Task: Search one way flight ticket for 3 adults in first from Pasco: Tri-cities Airport to Greenville: Pitt-greenville Airport on 5-2-2023. Choice of flights is Emirates and Kenya Airways. Number of bags: 1 carry on bag. Price is upto 77000. Outbound departure time preference is 8:45.
Action: Mouse moved to (319, 281)
Screenshot: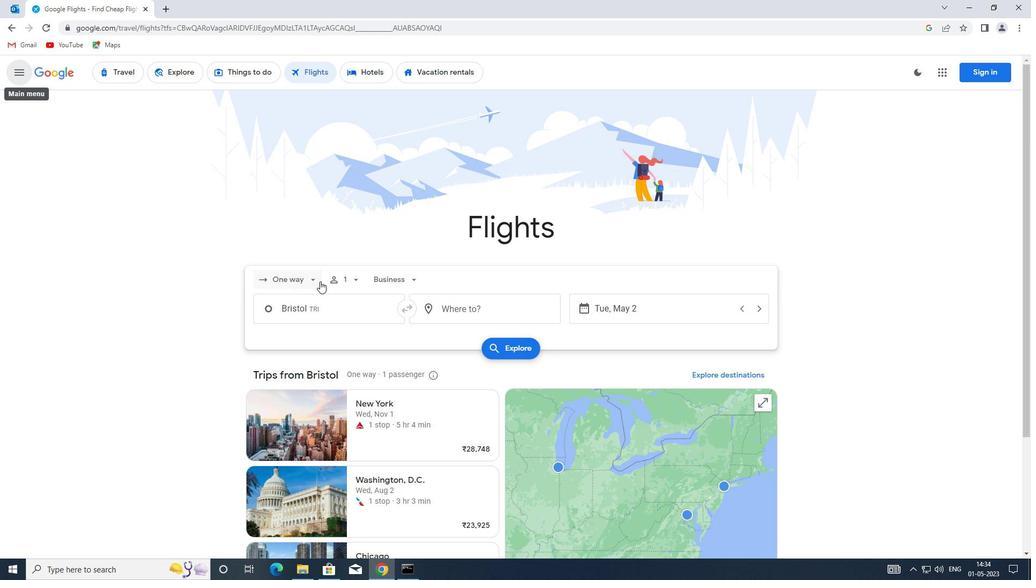 
Action: Mouse pressed left at (319, 281)
Screenshot: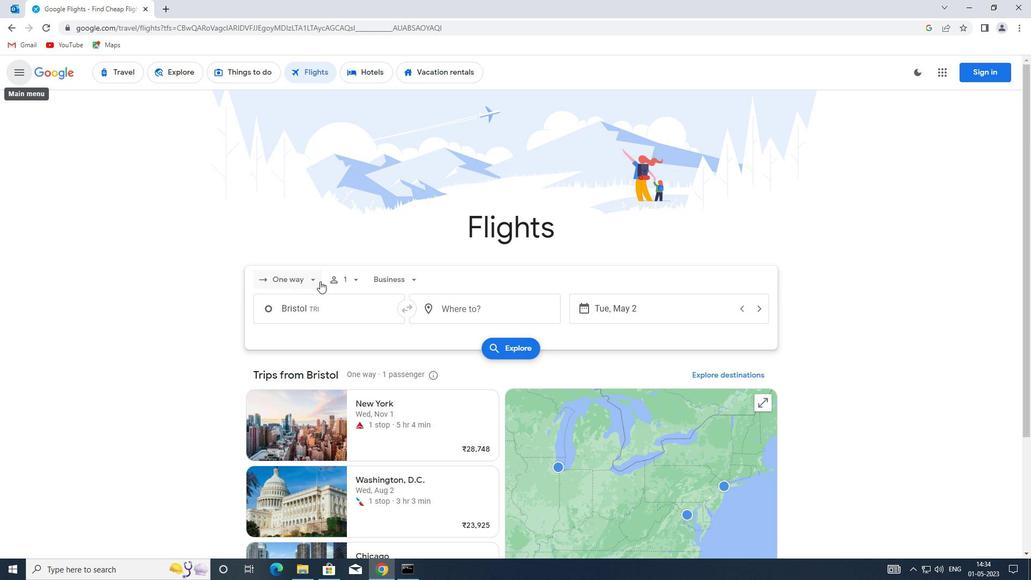 
Action: Mouse moved to (310, 332)
Screenshot: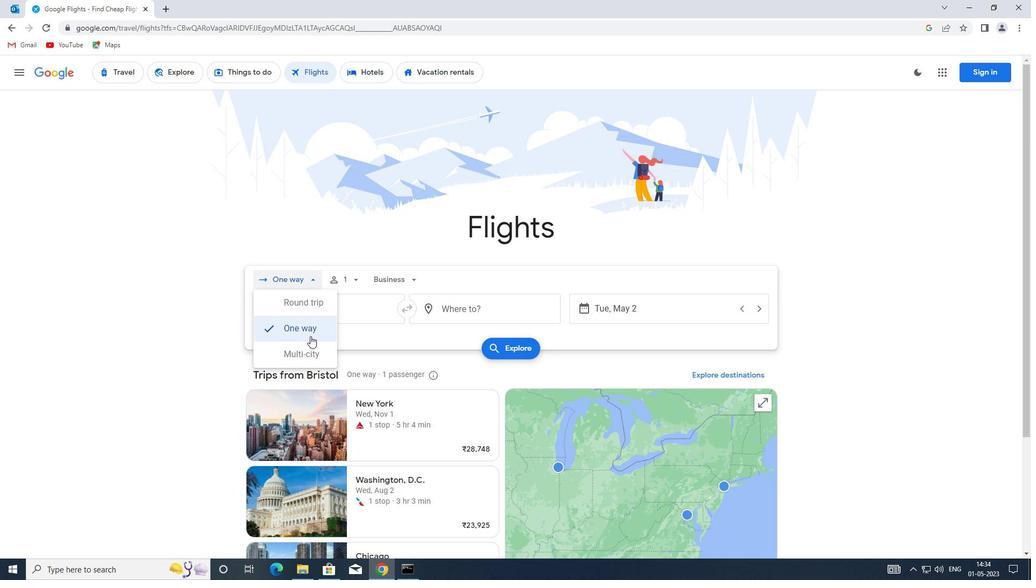 
Action: Mouse pressed left at (310, 332)
Screenshot: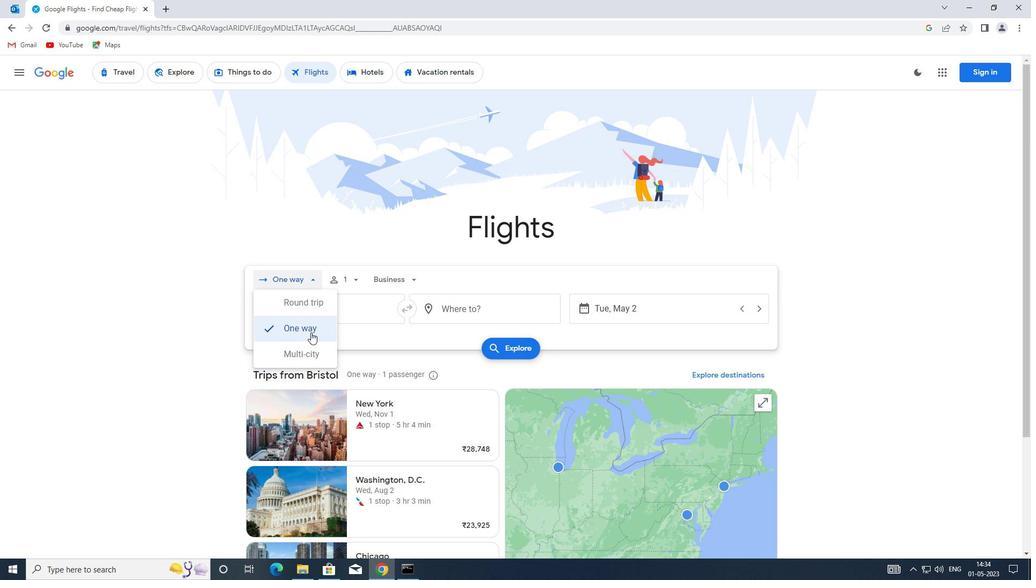
Action: Mouse moved to (348, 279)
Screenshot: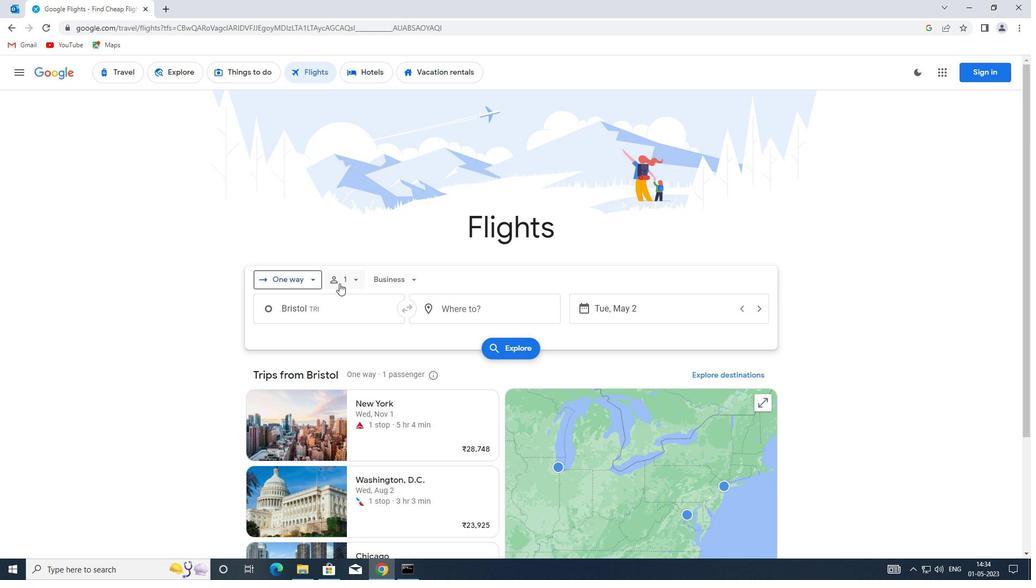 
Action: Mouse pressed left at (348, 279)
Screenshot: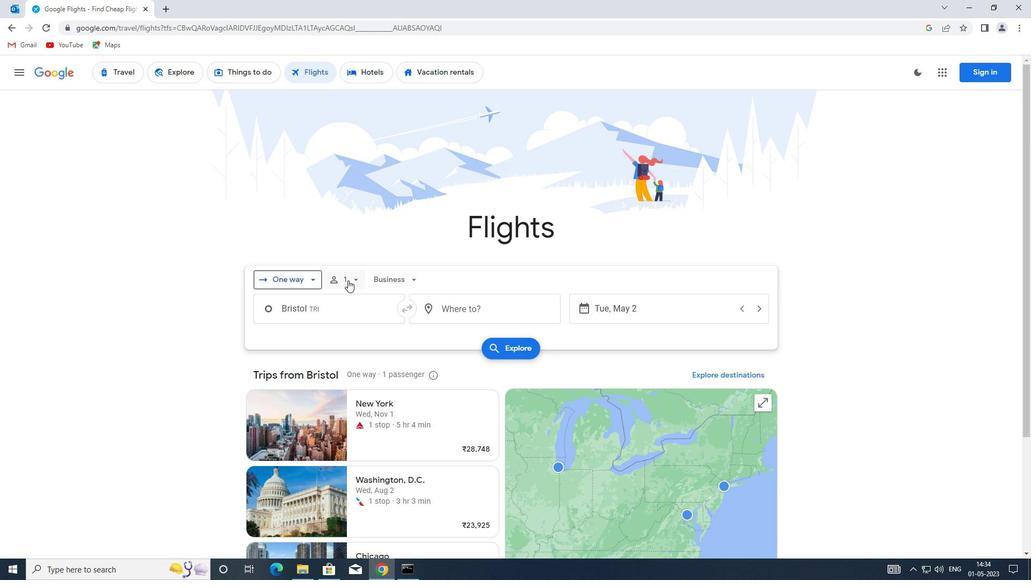
Action: Mouse moved to (443, 307)
Screenshot: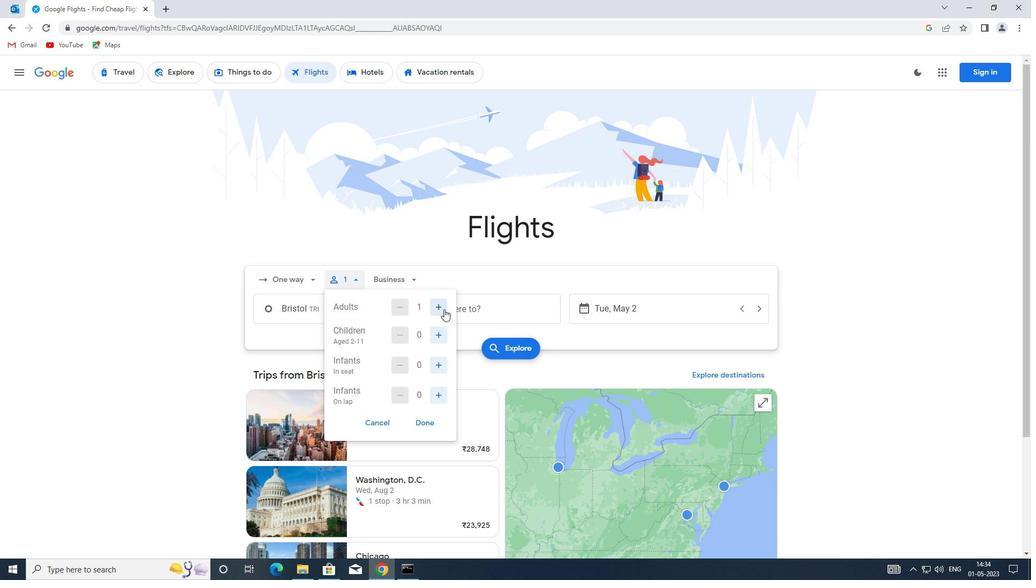 
Action: Mouse pressed left at (443, 307)
Screenshot: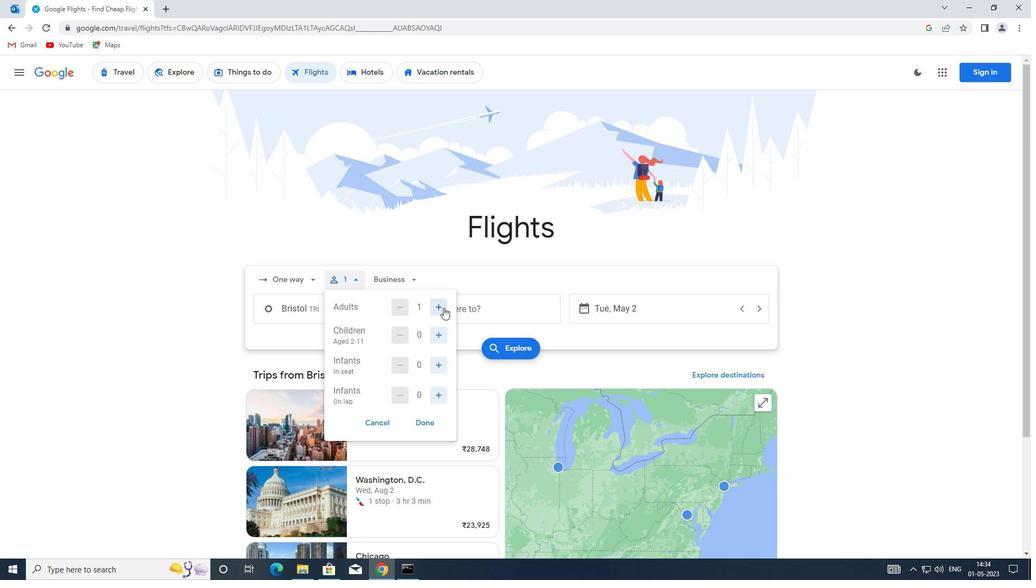 
Action: Mouse pressed left at (443, 307)
Screenshot: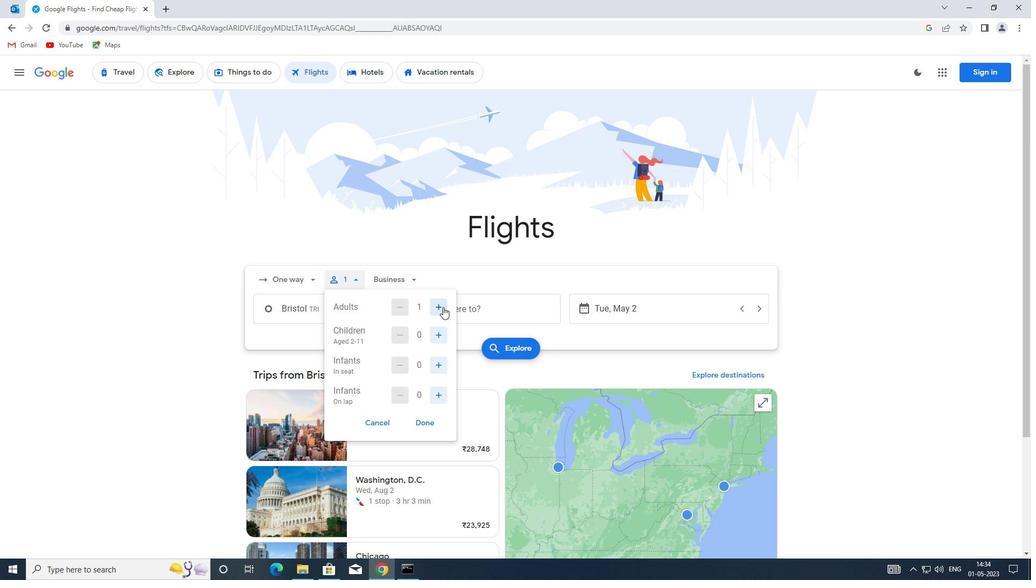 
Action: Mouse pressed left at (443, 307)
Screenshot: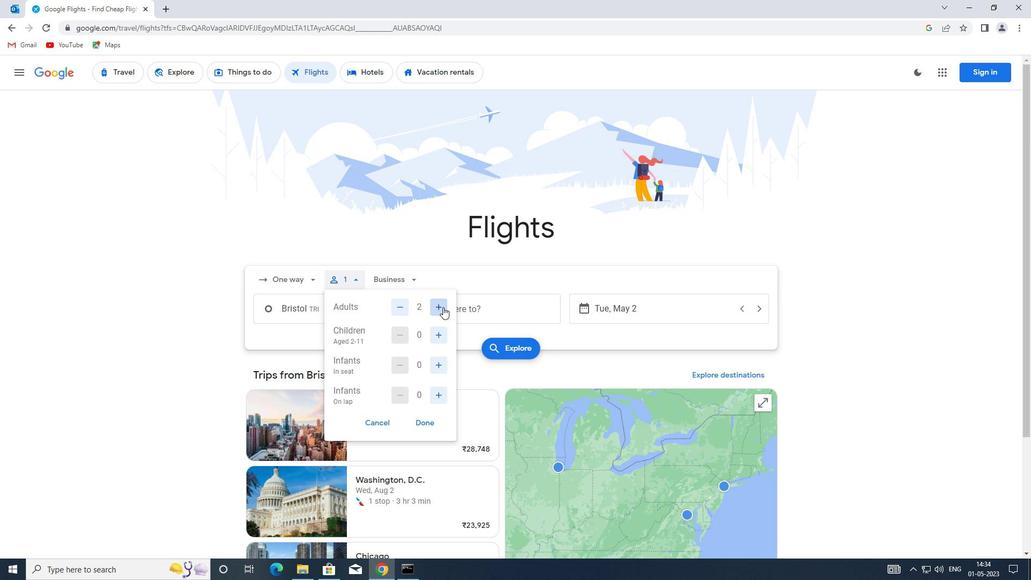
Action: Mouse moved to (401, 309)
Screenshot: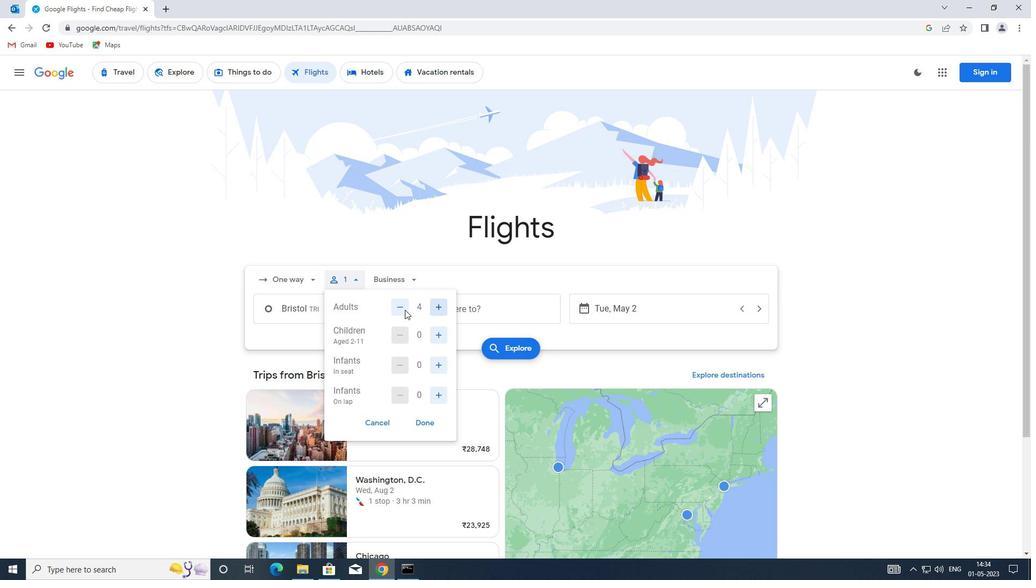 
Action: Mouse pressed left at (401, 309)
Screenshot: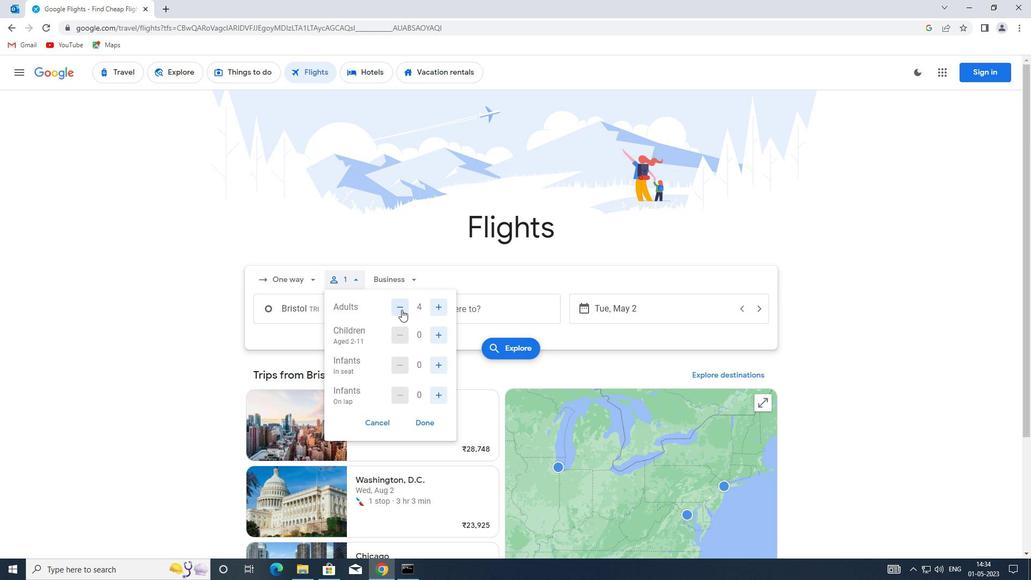 
Action: Mouse moved to (433, 419)
Screenshot: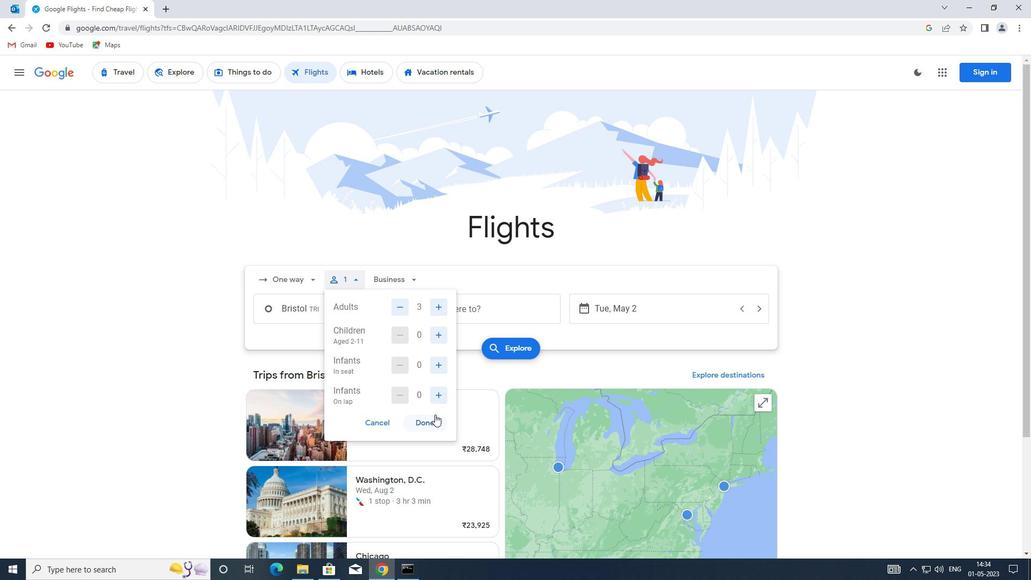 
Action: Mouse pressed left at (433, 419)
Screenshot: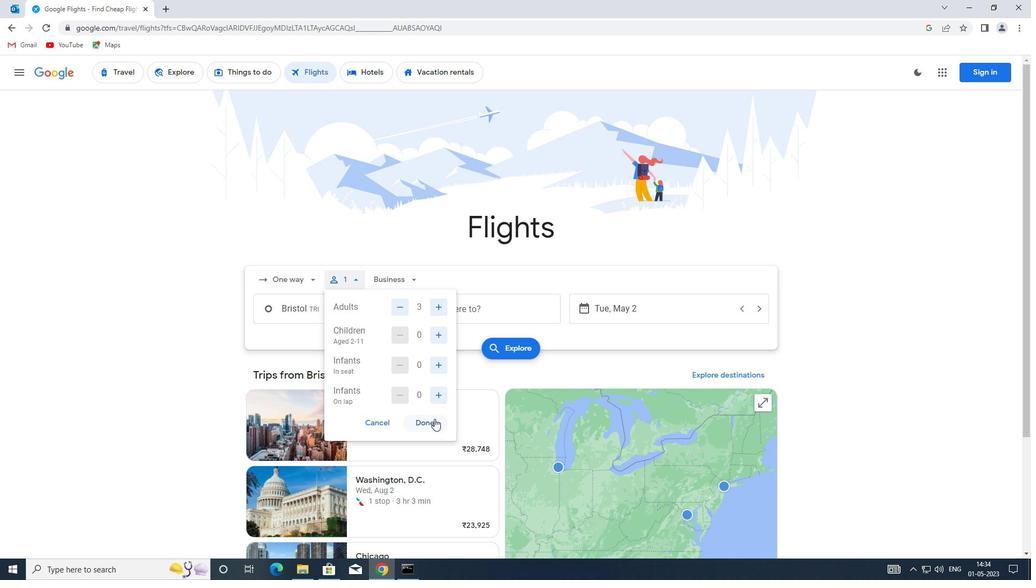 
Action: Mouse moved to (402, 283)
Screenshot: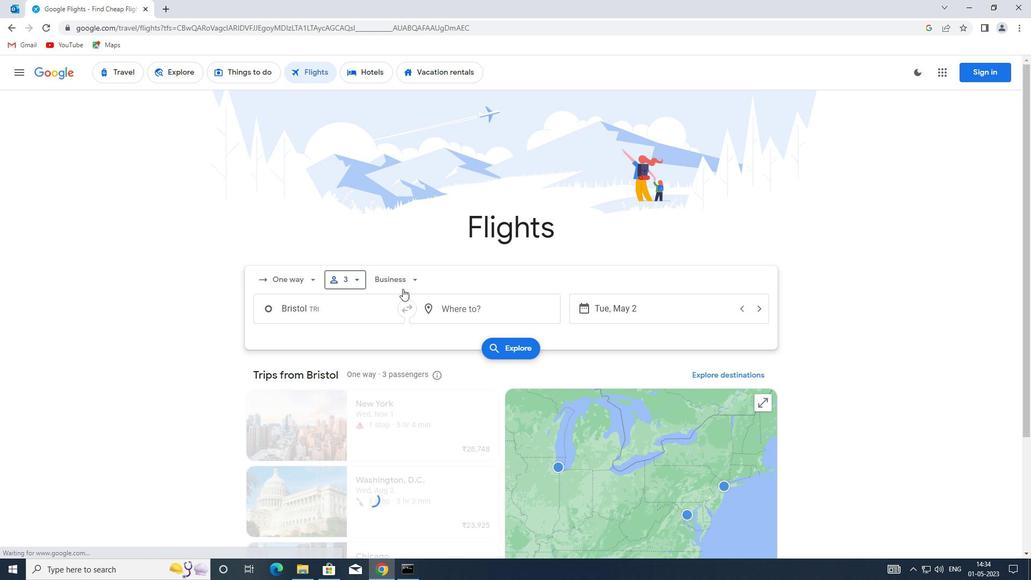 
Action: Mouse pressed left at (402, 283)
Screenshot: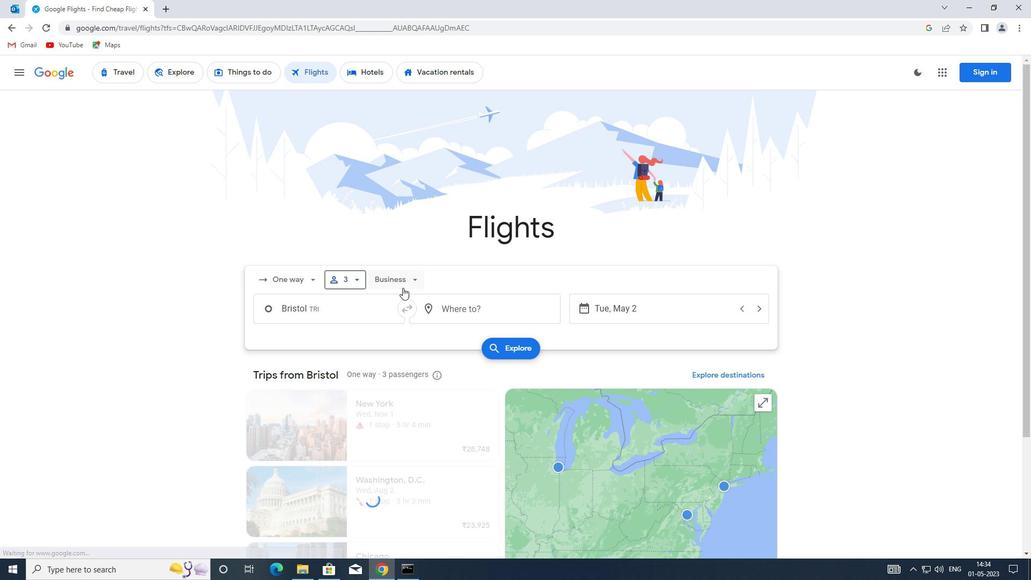 
Action: Mouse moved to (423, 373)
Screenshot: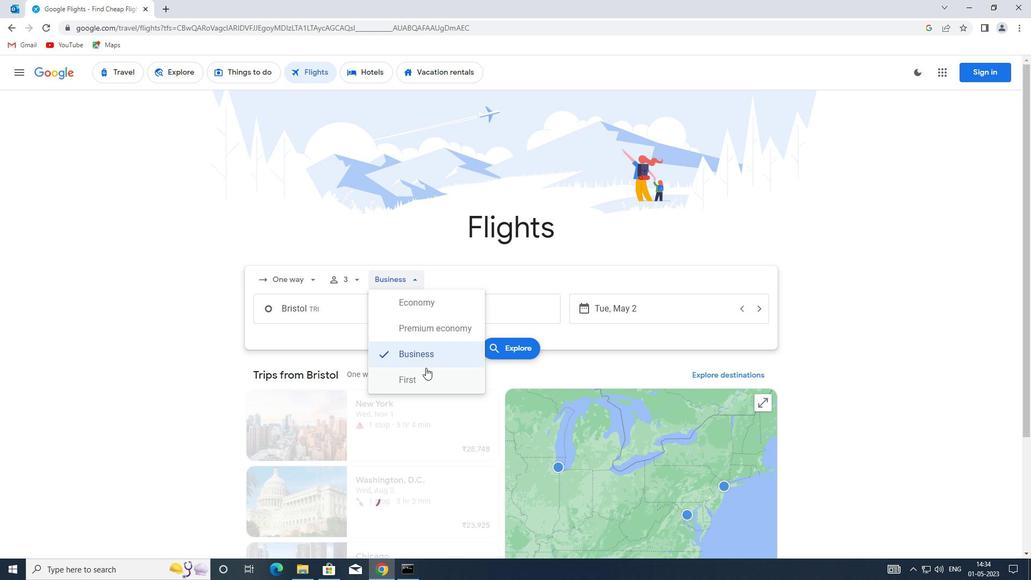 
Action: Mouse pressed left at (423, 373)
Screenshot: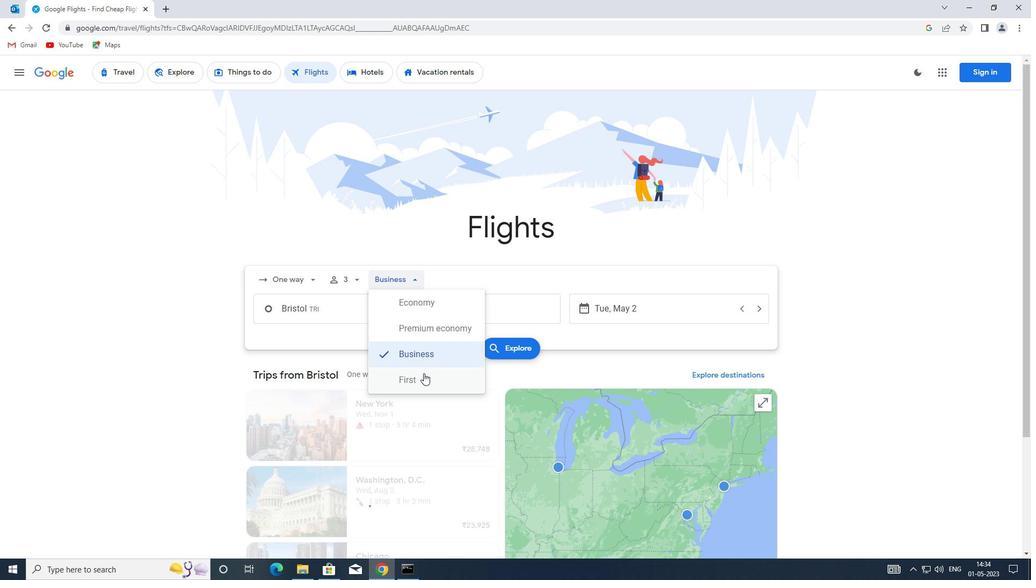 
Action: Mouse moved to (314, 310)
Screenshot: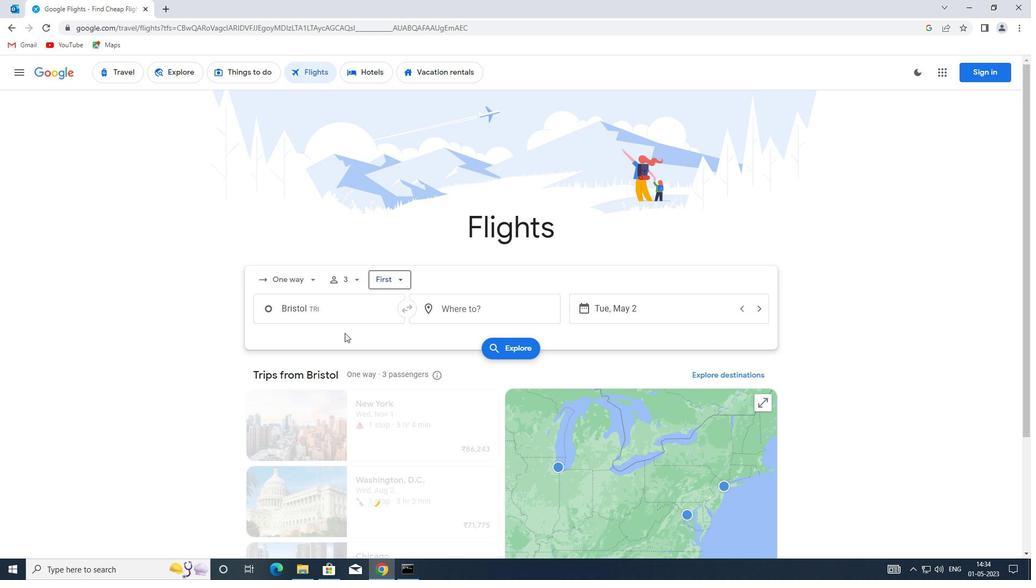 
Action: Mouse pressed left at (314, 310)
Screenshot: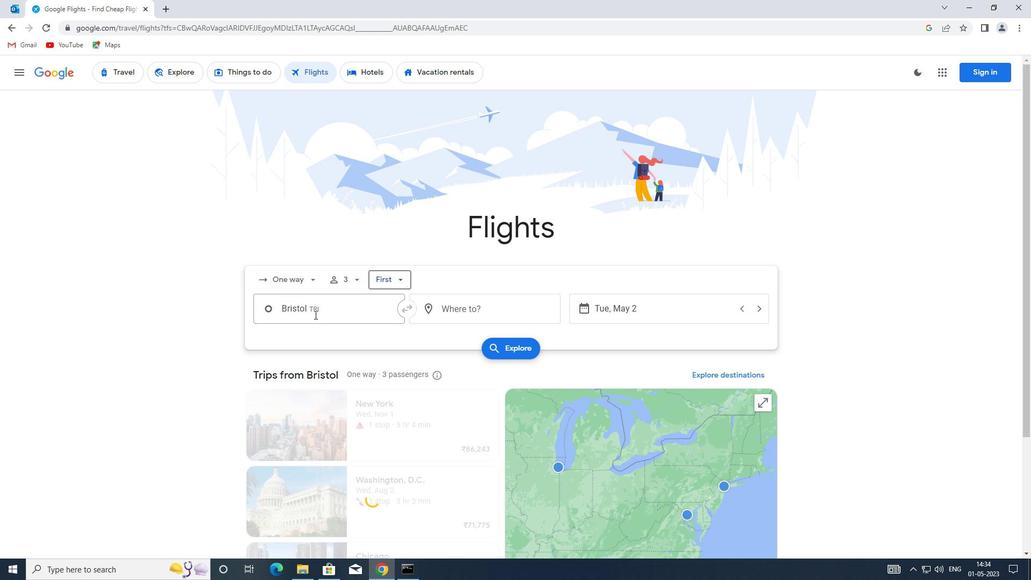 
Action: Key pressed <Key.enter>
Screenshot: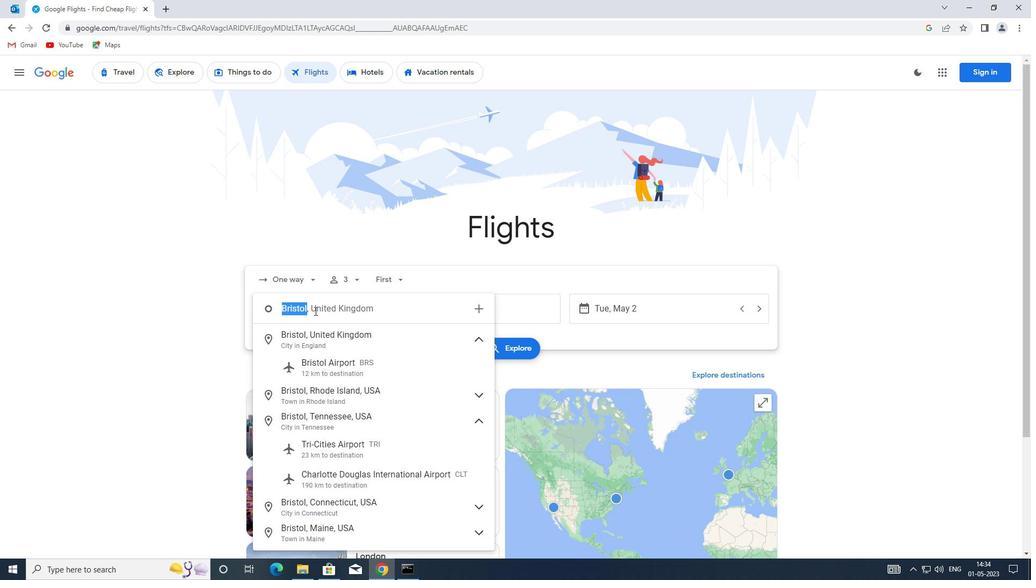 
Action: Mouse moved to (439, 308)
Screenshot: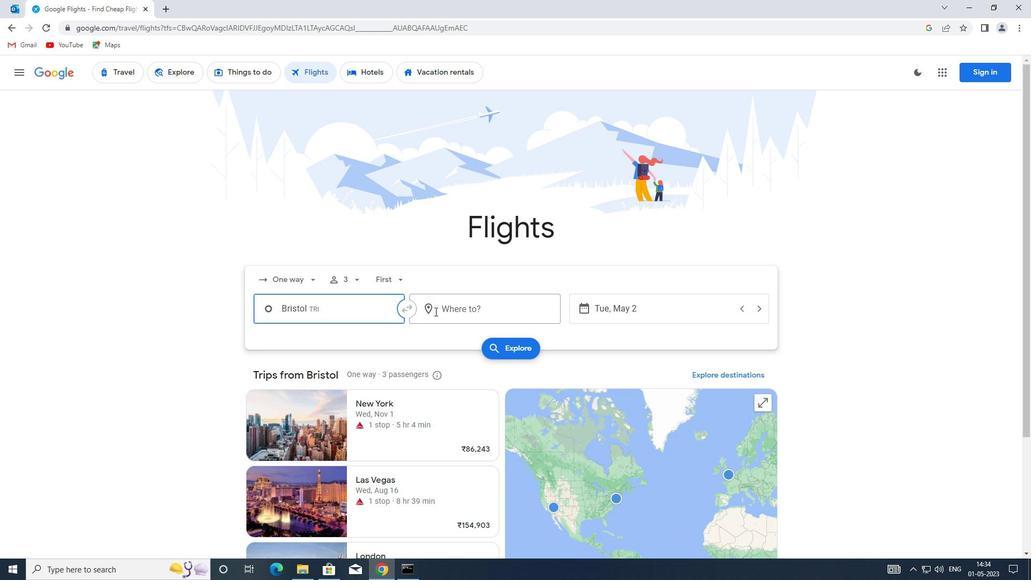 
Action: Mouse pressed left at (439, 308)
Screenshot: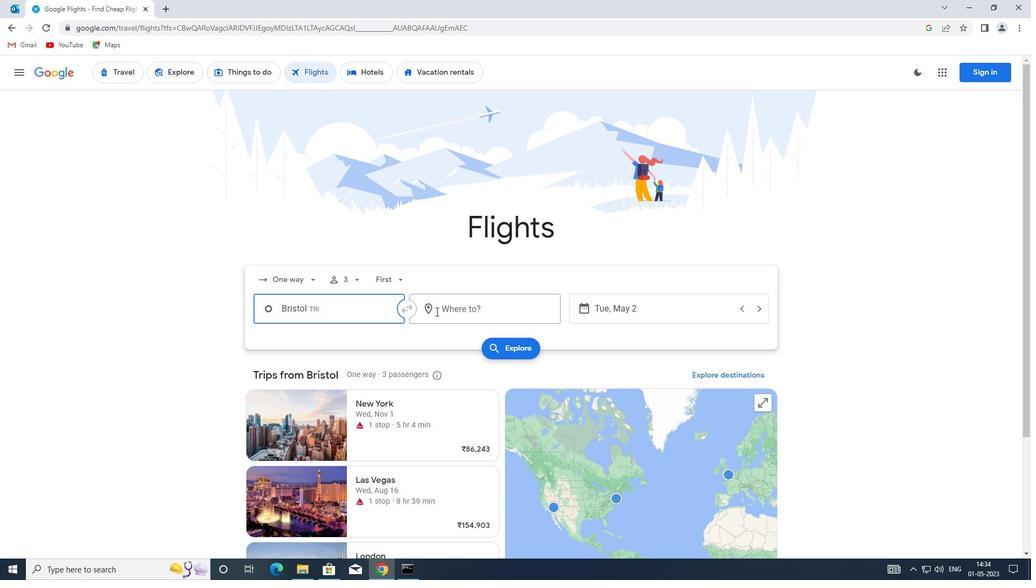 
Action: Key pressed pg
Screenshot: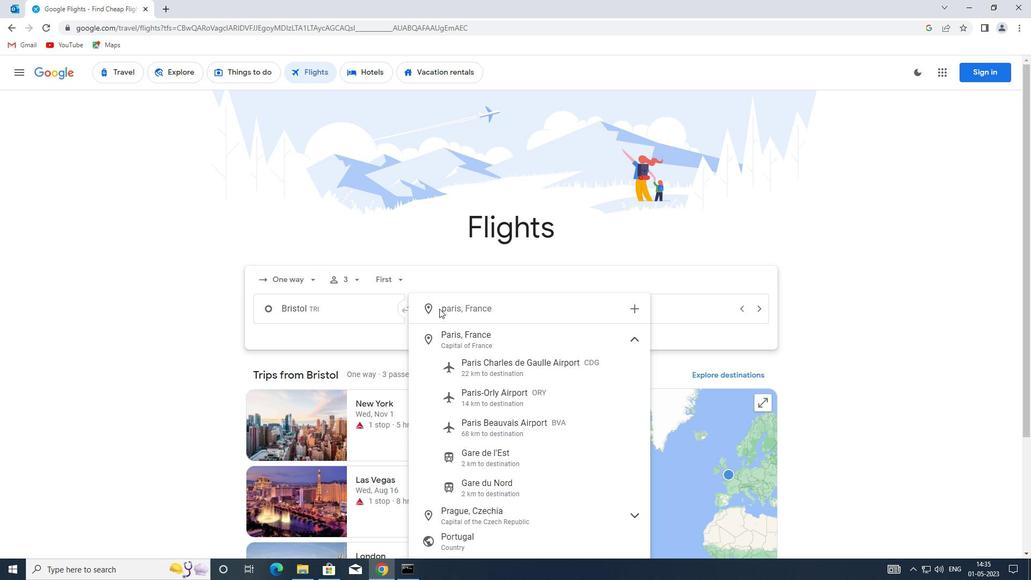 
Action: Mouse moved to (439, 308)
Screenshot: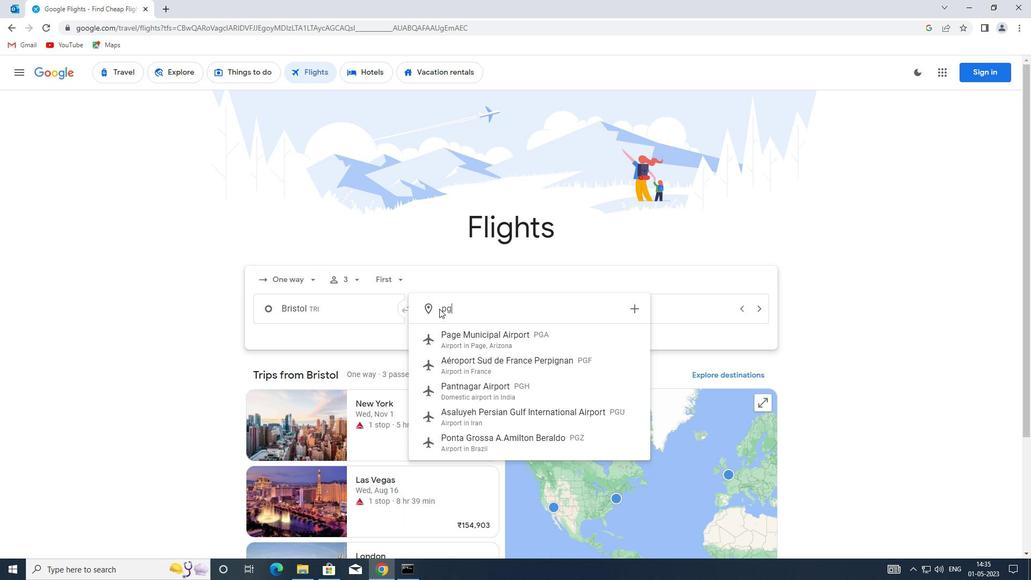 
Action: Key pressed v
Screenshot: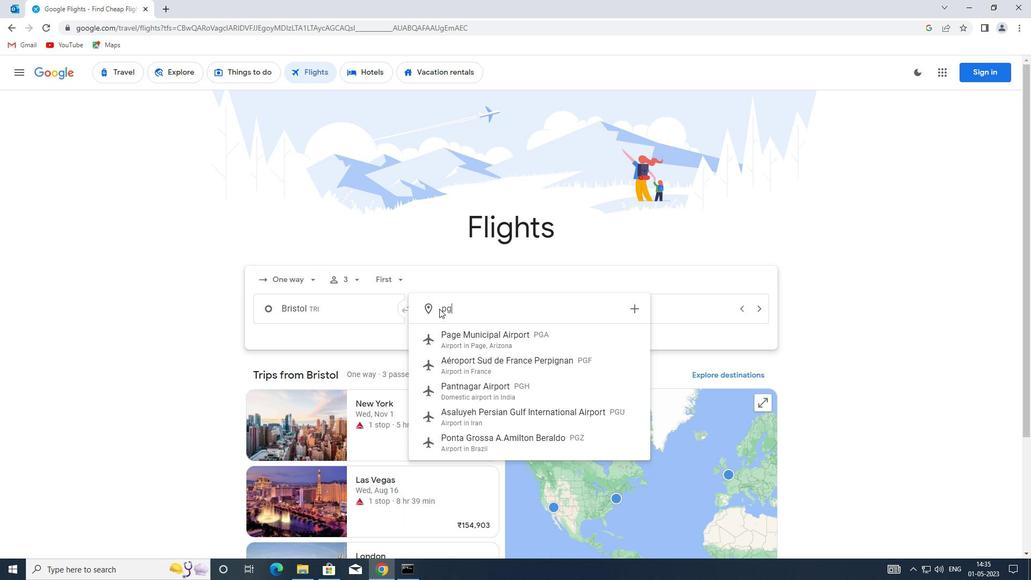 
Action: Mouse moved to (469, 345)
Screenshot: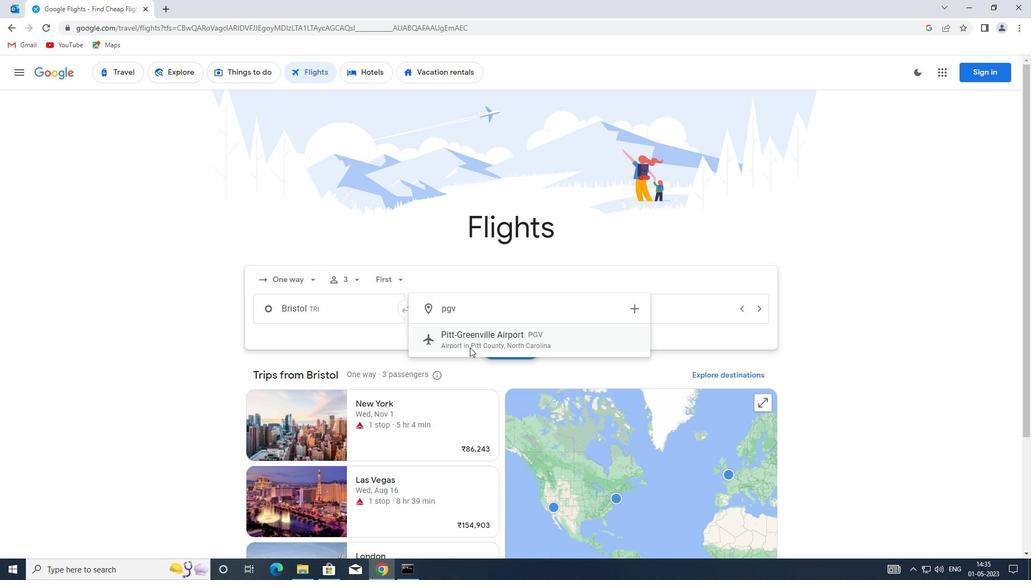 
Action: Mouse pressed left at (469, 345)
Screenshot: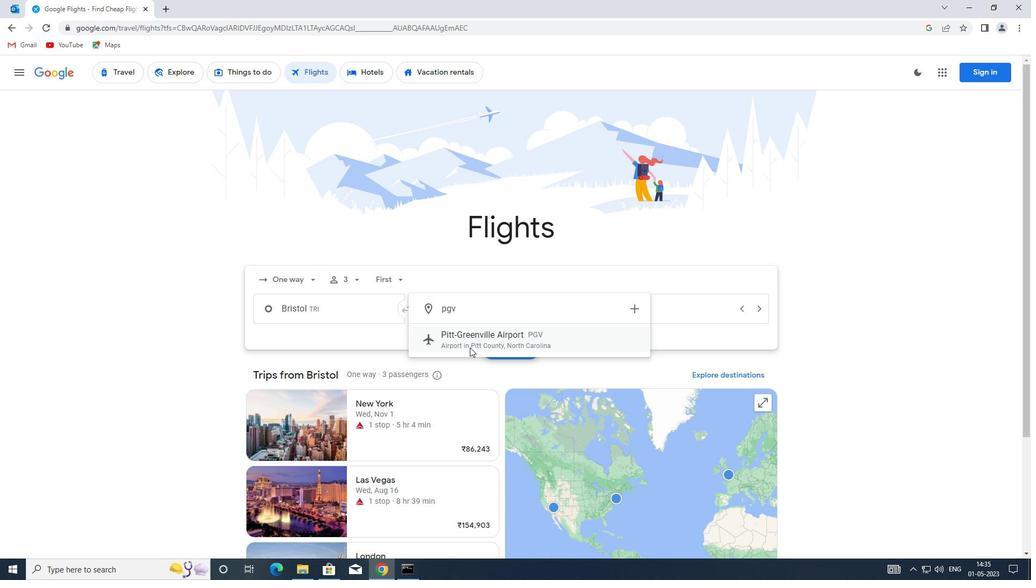 
Action: Mouse moved to (594, 305)
Screenshot: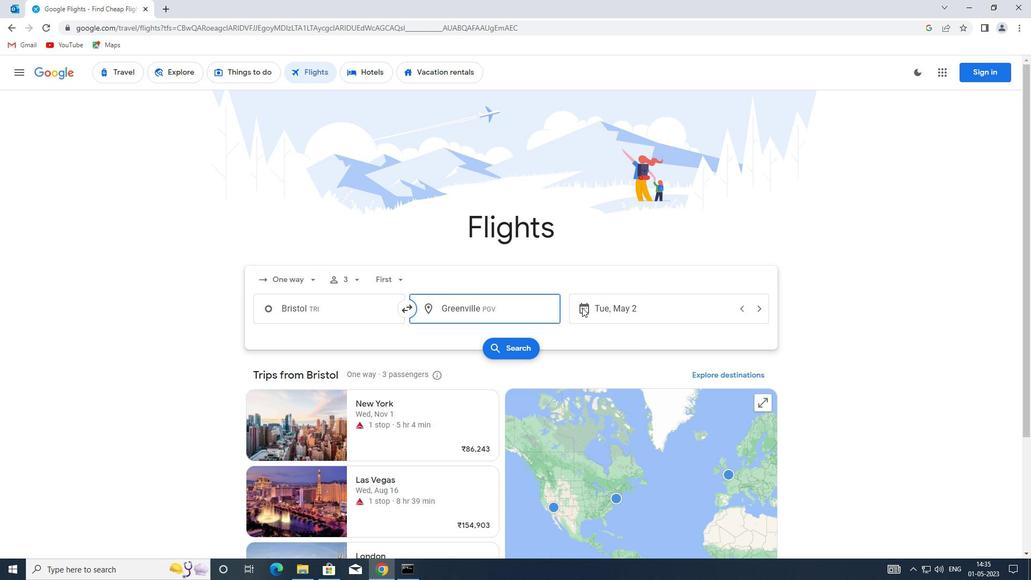 
Action: Mouse pressed left at (594, 305)
Screenshot: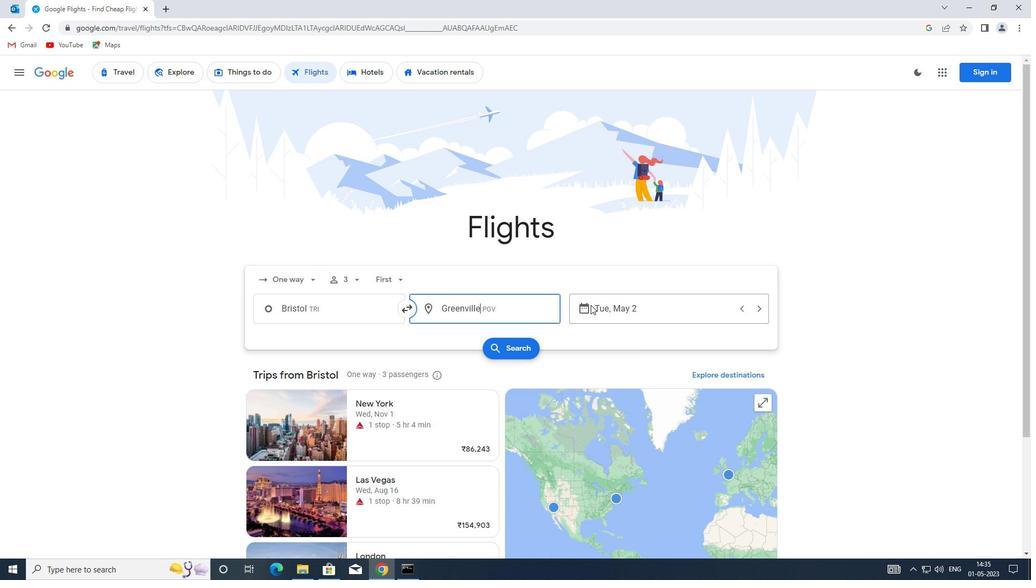 
Action: Mouse moved to (436, 364)
Screenshot: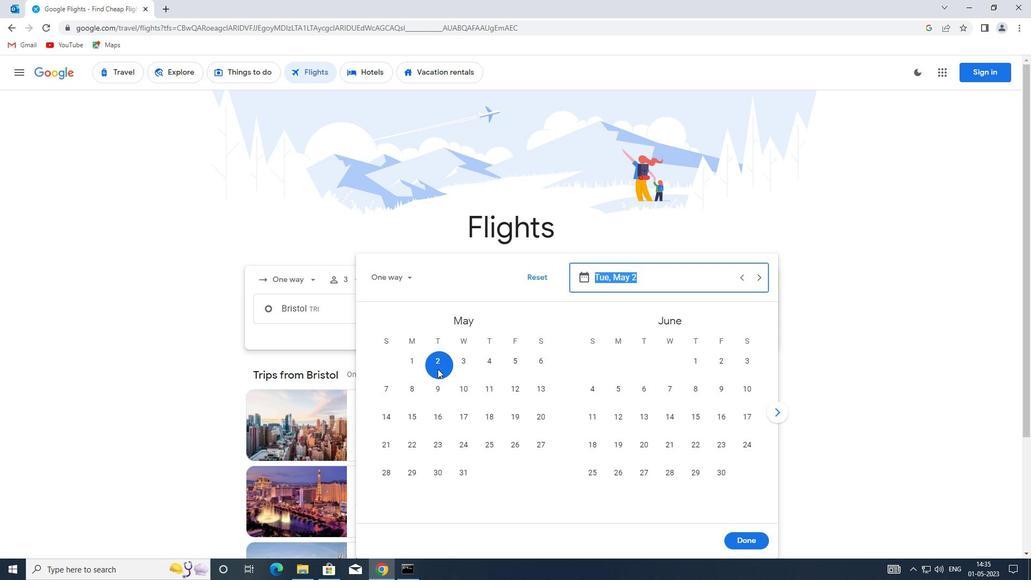 
Action: Mouse pressed left at (436, 364)
Screenshot: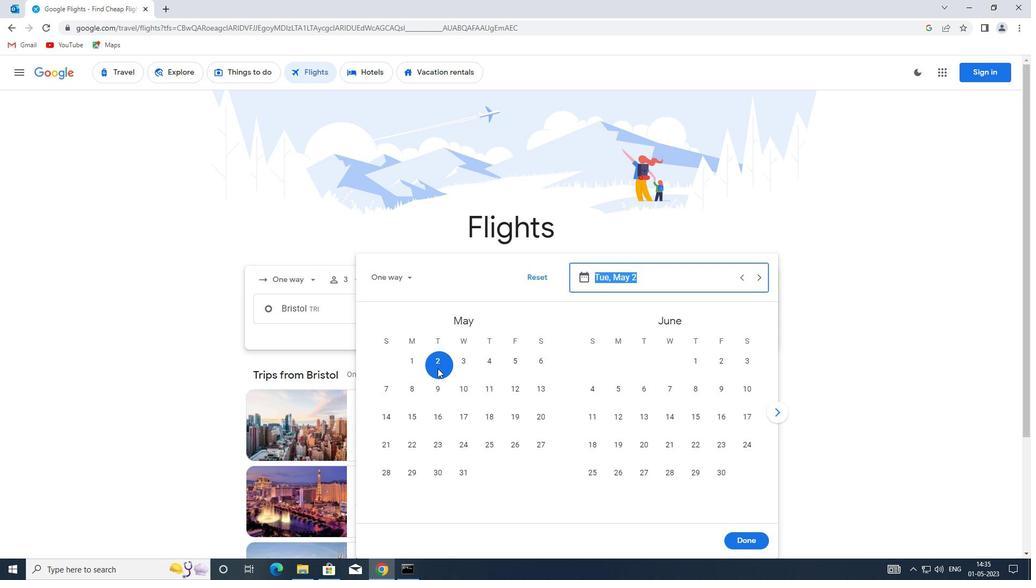 
Action: Mouse moved to (748, 540)
Screenshot: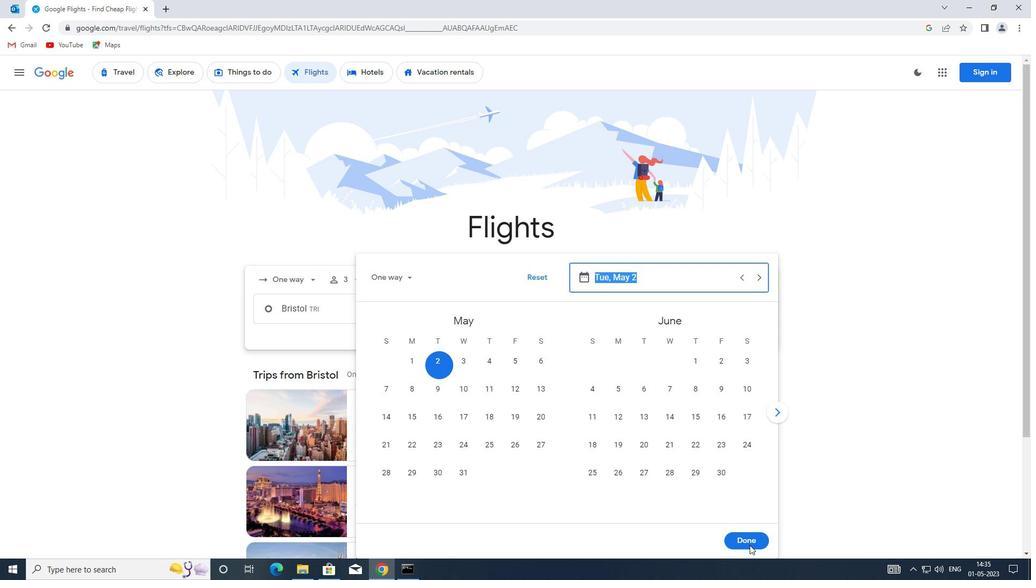 
Action: Mouse pressed left at (748, 540)
Screenshot: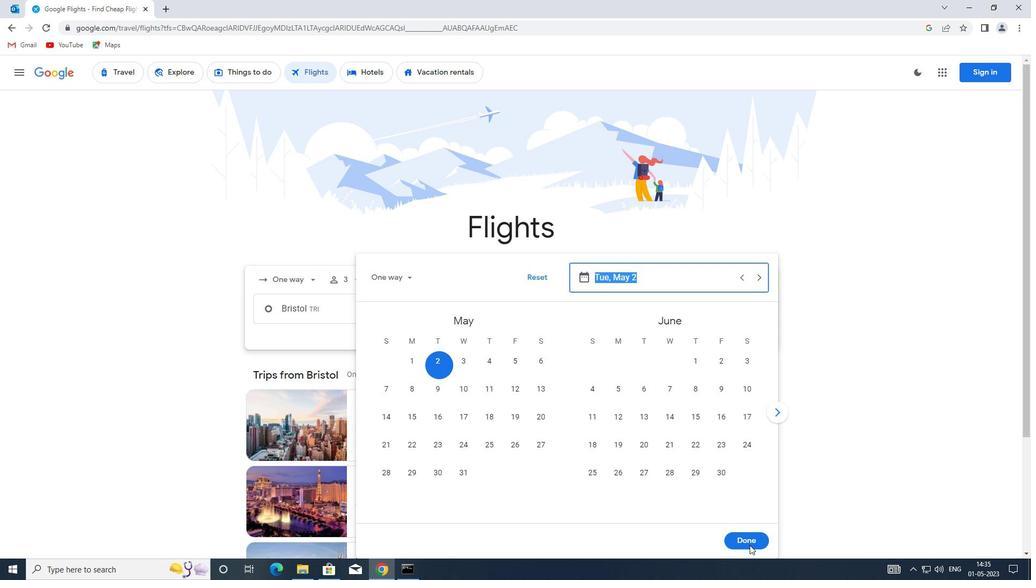 
Action: Mouse moved to (531, 353)
Screenshot: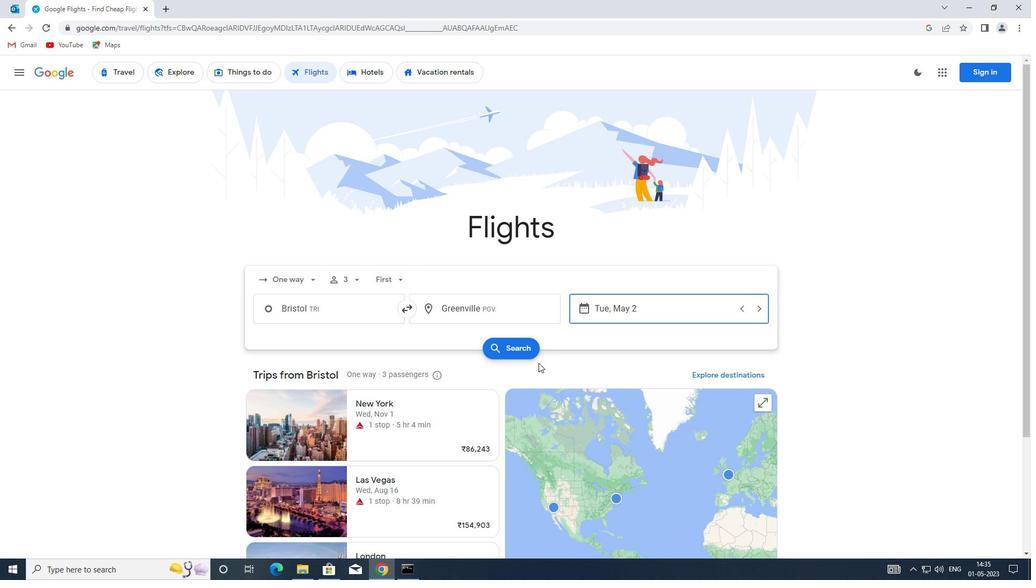 
Action: Mouse pressed left at (531, 353)
Screenshot: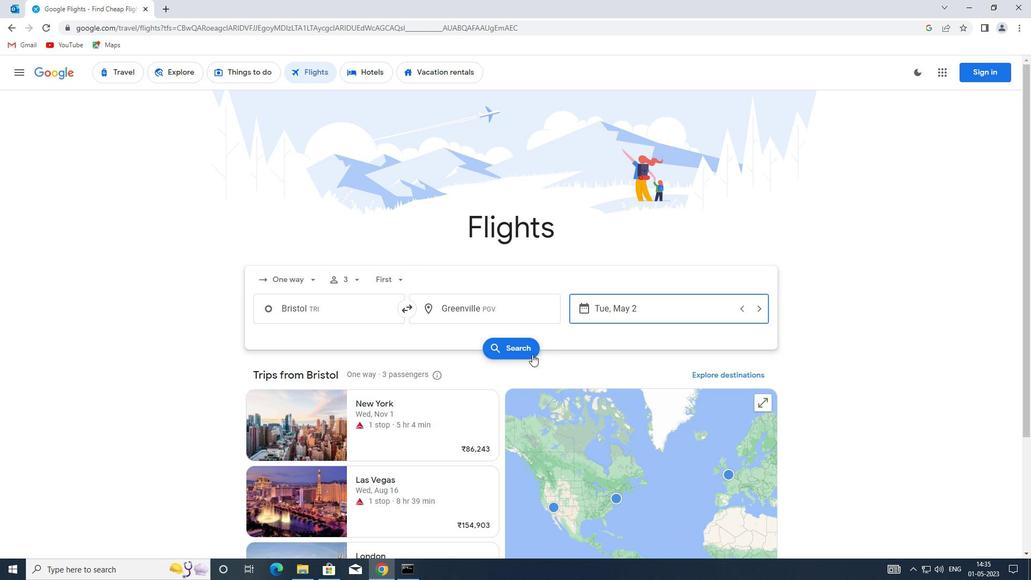 
Action: Mouse moved to (268, 175)
Screenshot: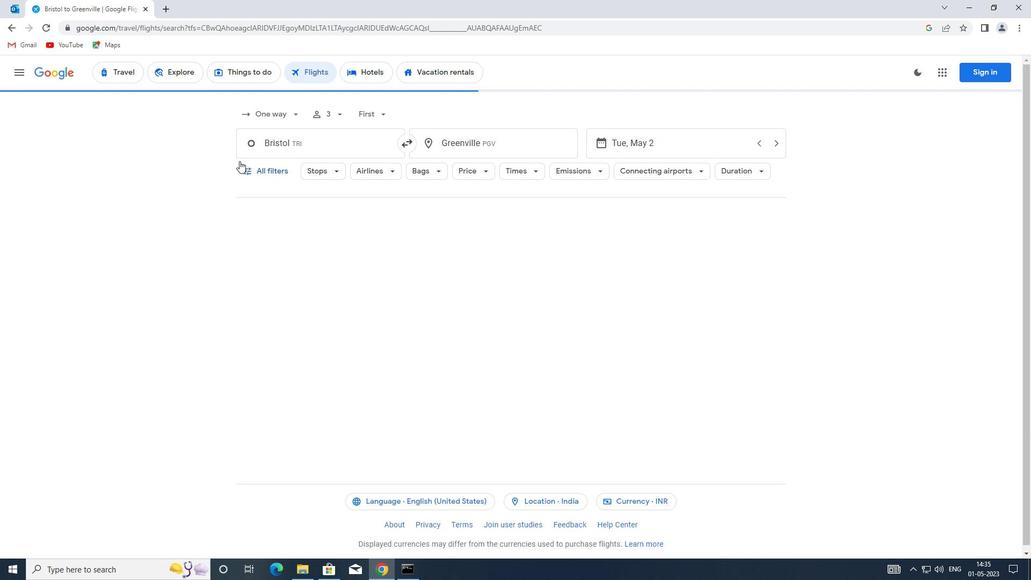 
Action: Mouse pressed left at (268, 175)
Screenshot: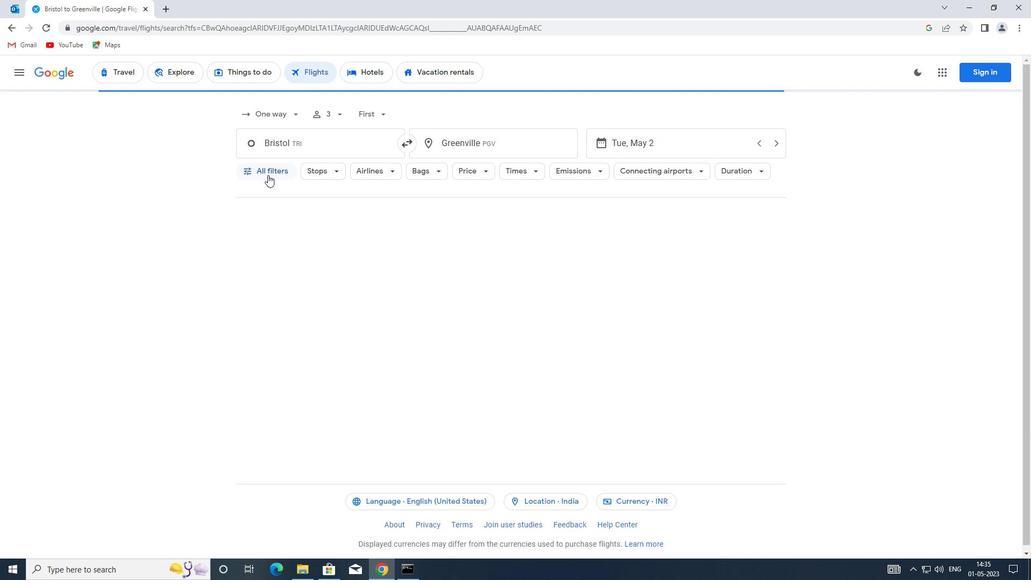 
Action: Mouse moved to (297, 289)
Screenshot: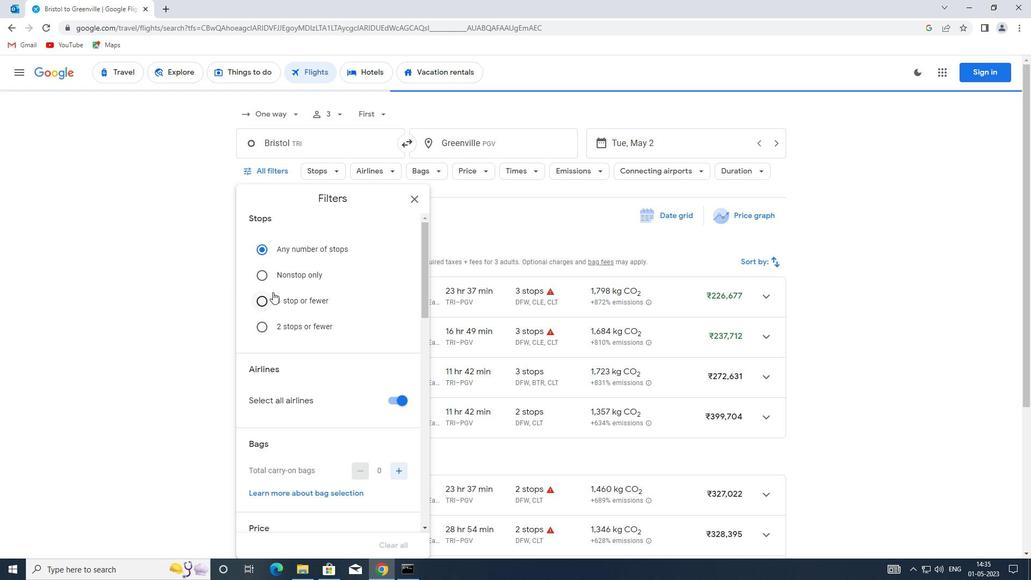
Action: Mouse scrolled (297, 288) with delta (0, 0)
Screenshot: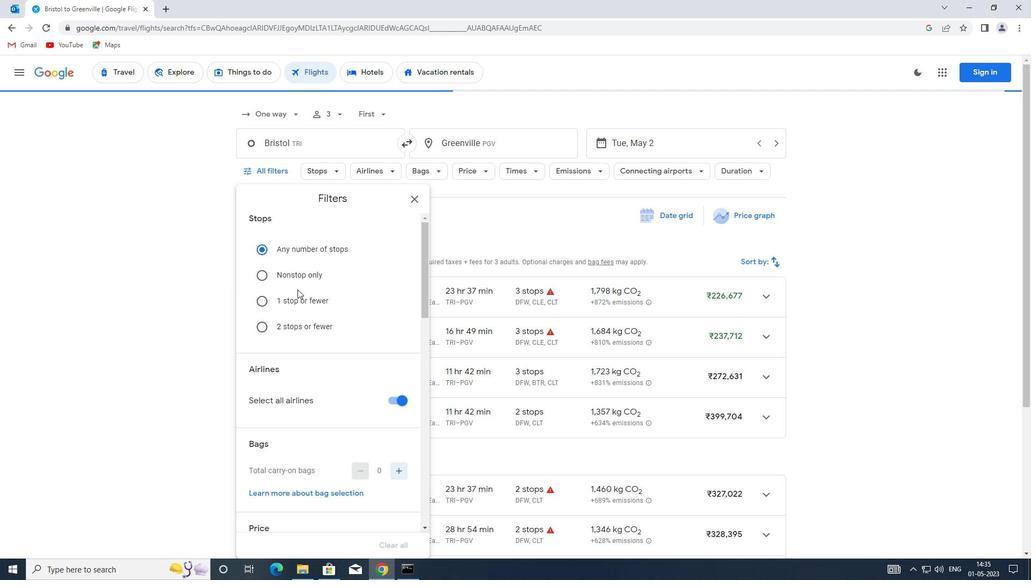 
Action: Mouse scrolled (297, 288) with delta (0, 0)
Screenshot: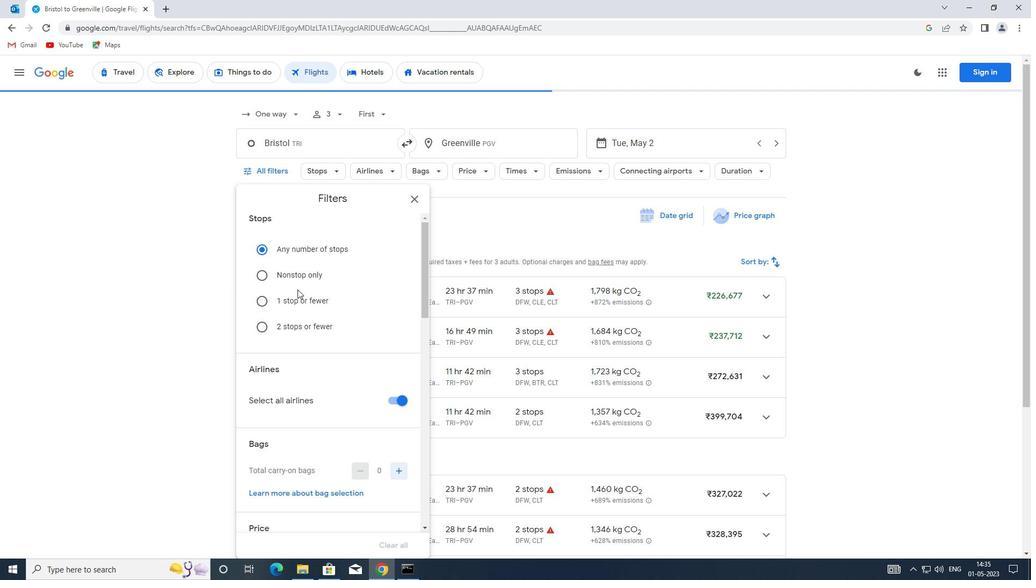 
Action: Mouse moved to (393, 296)
Screenshot: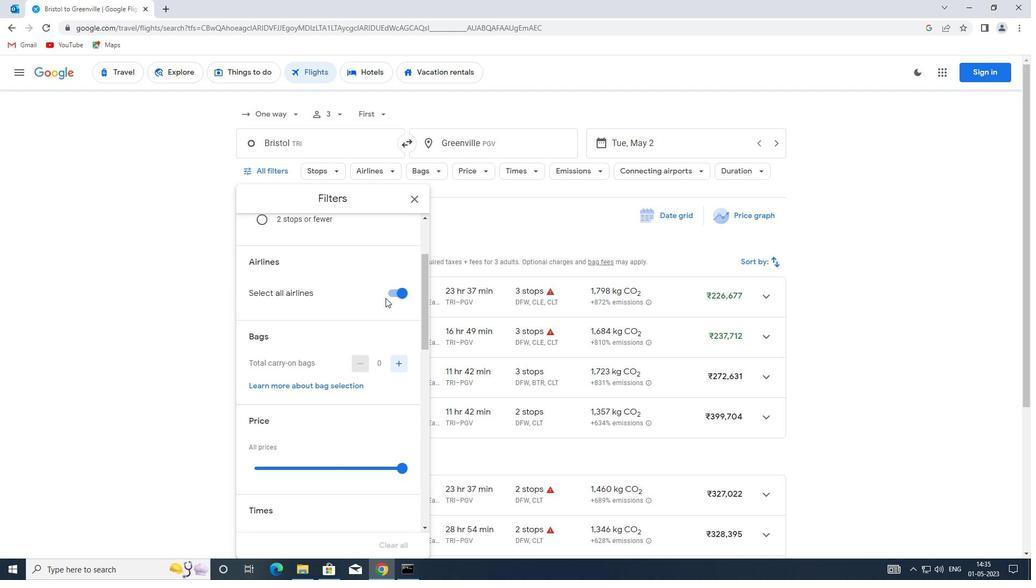
Action: Mouse pressed left at (393, 296)
Screenshot: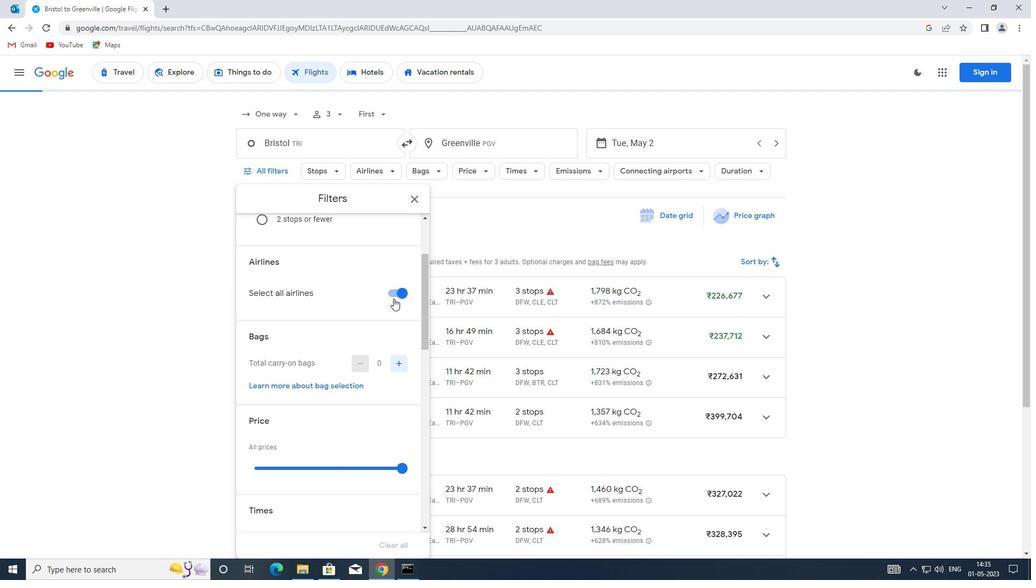 
Action: Mouse moved to (345, 327)
Screenshot: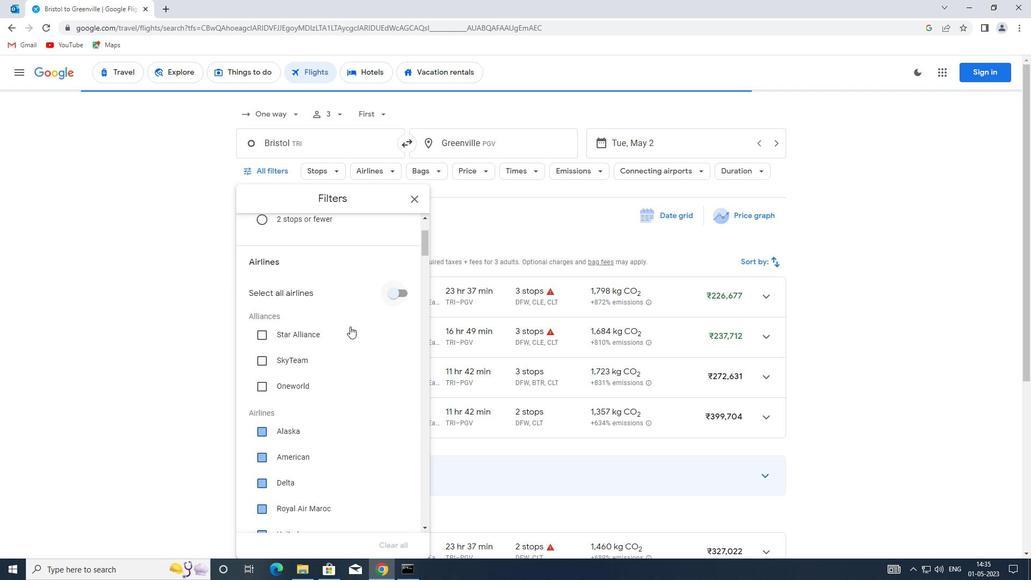 
Action: Mouse scrolled (345, 327) with delta (0, 0)
Screenshot: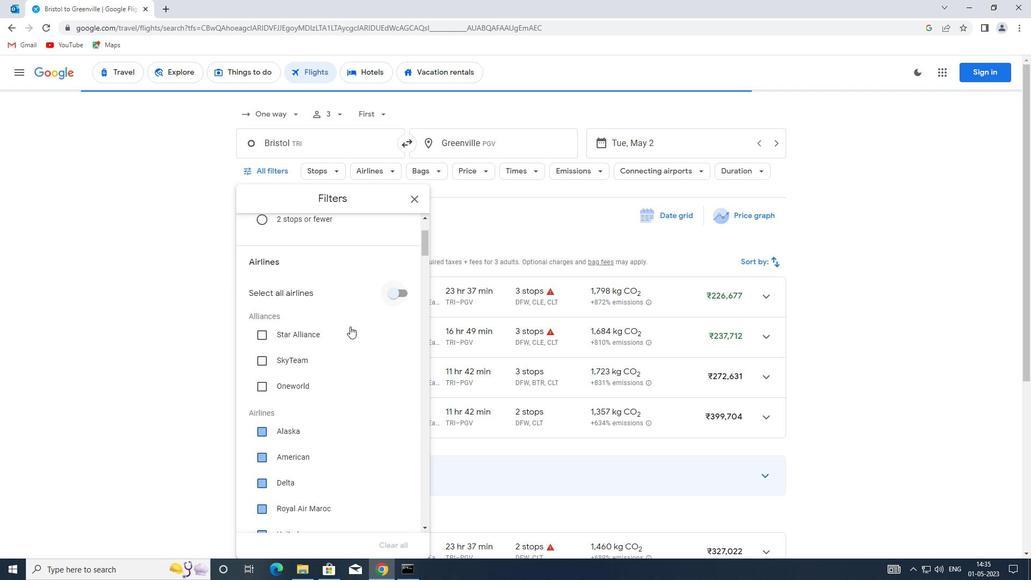 
Action: Mouse moved to (345, 328)
Screenshot: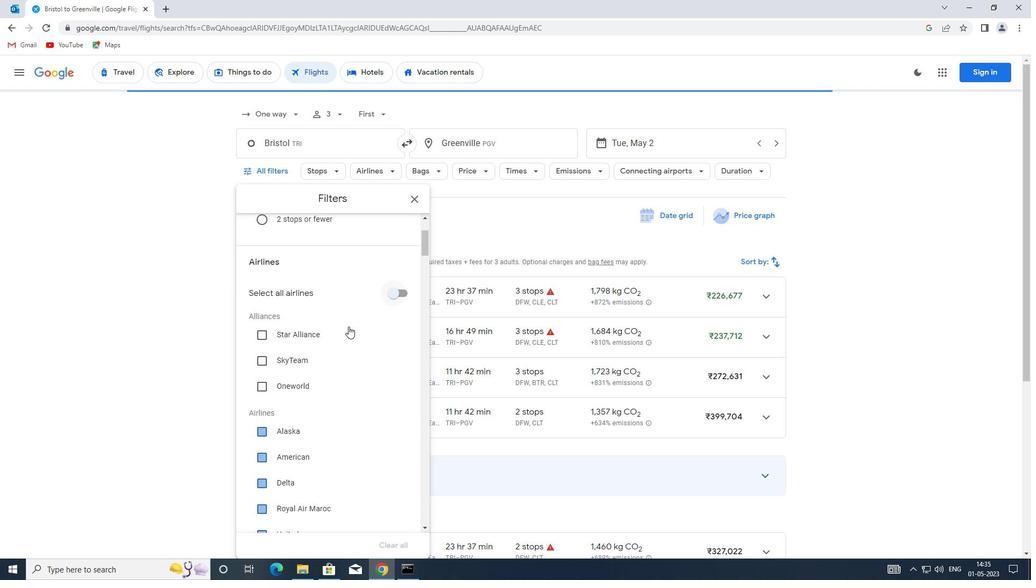 
Action: Mouse scrolled (345, 327) with delta (0, 0)
Screenshot: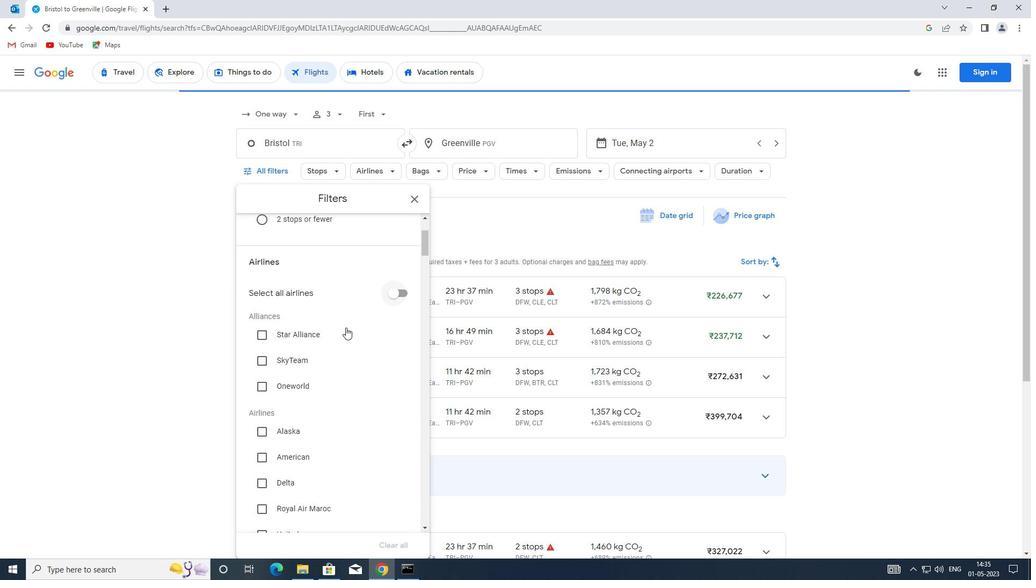 
Action: Mouse moved to (318, 368)
Screenshot: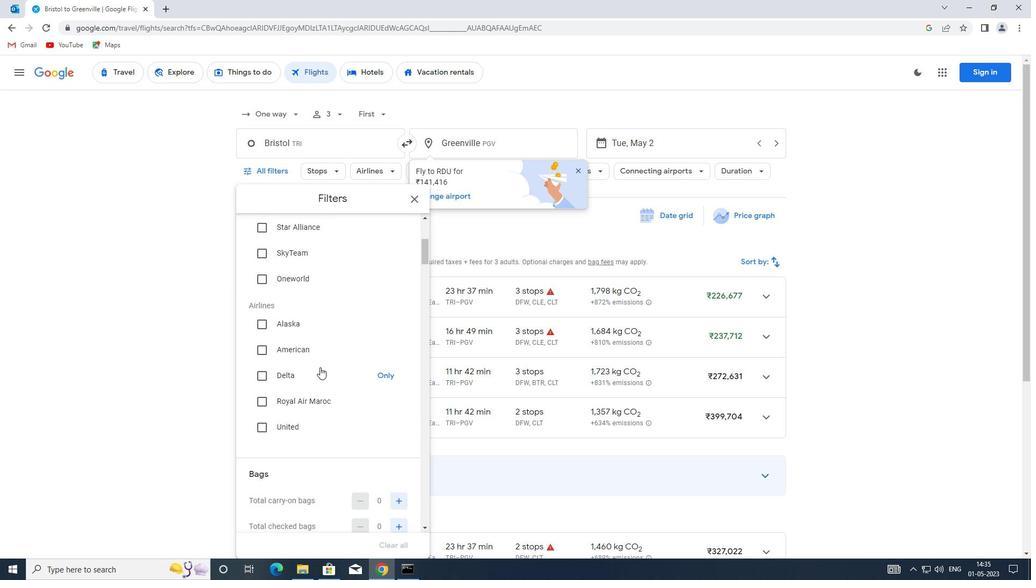
Action: Mouse scrolled (318, 367) with delta (0, 0)
Screenshot: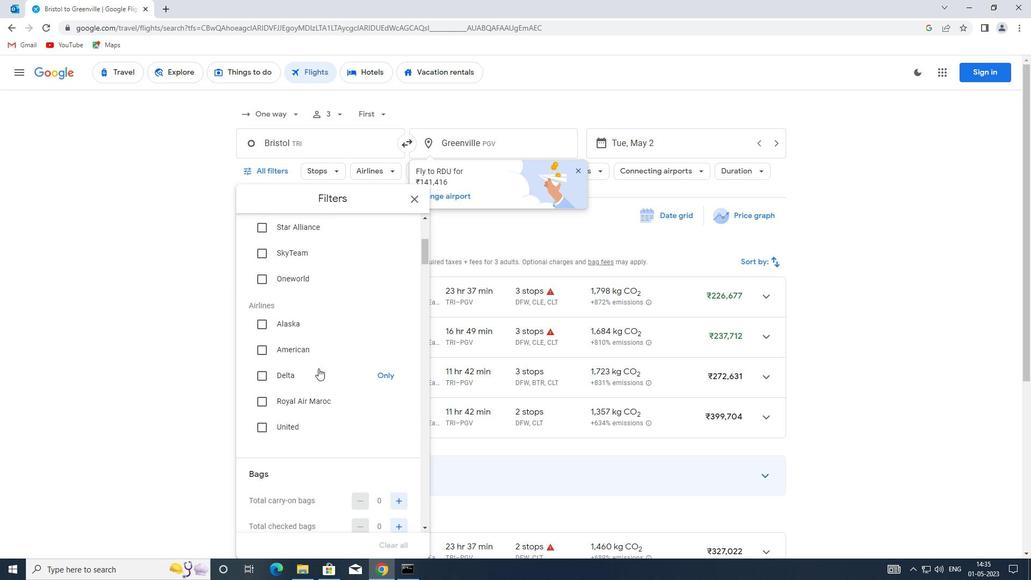 
Action: Mouse scrolled (318, 367) with delta (0, 0)
Screenshot: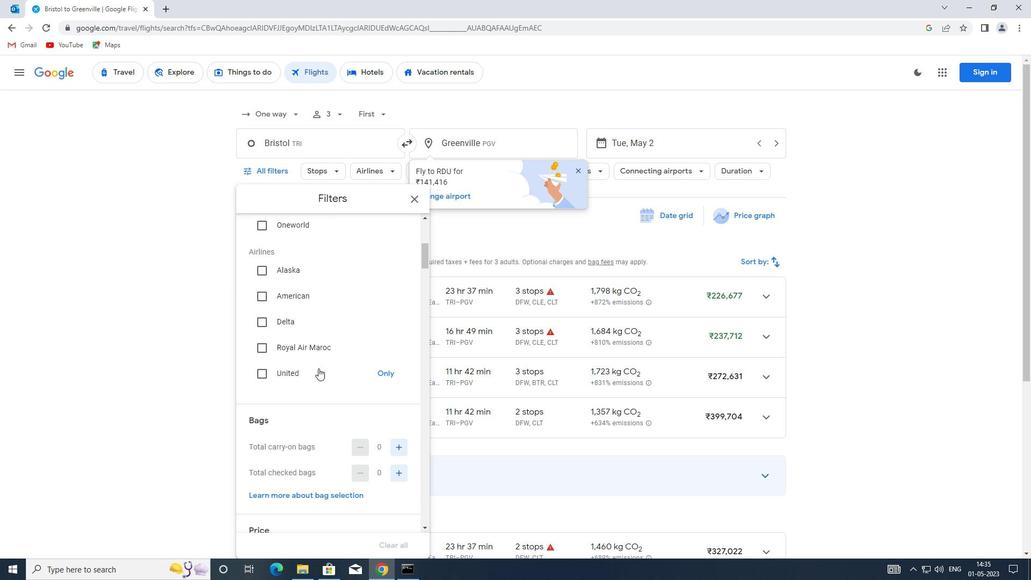 
Action: Mouse moved to (400, 392)
Screenshot: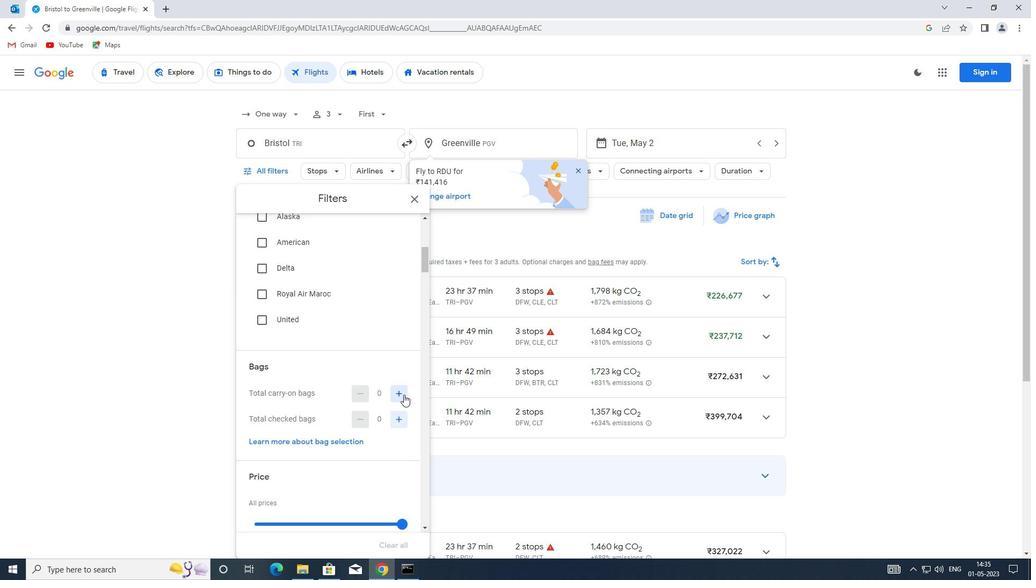 
Action: Mouse pressed left at (400, 392)
Screenshot: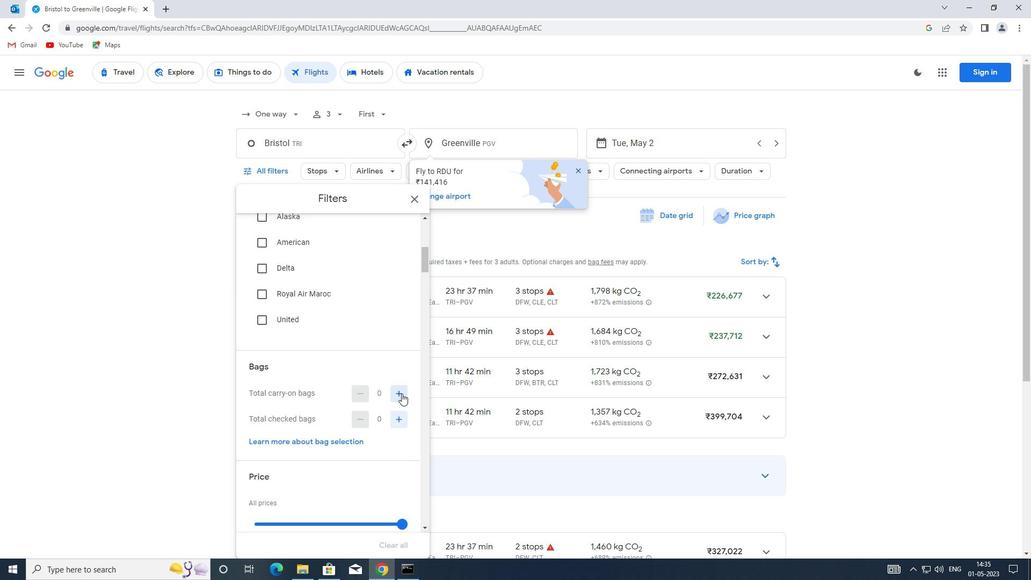 
Action: Mouse moved to (381, 385)
Screenshot: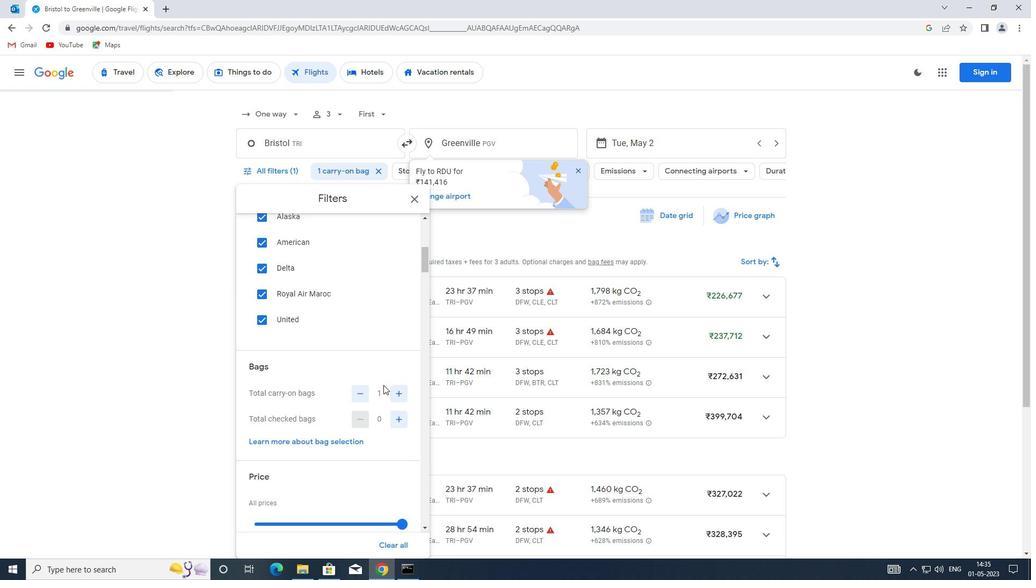 
Action: Mouse scrolled (381, 384) with delta (0, 0)
Screenshot: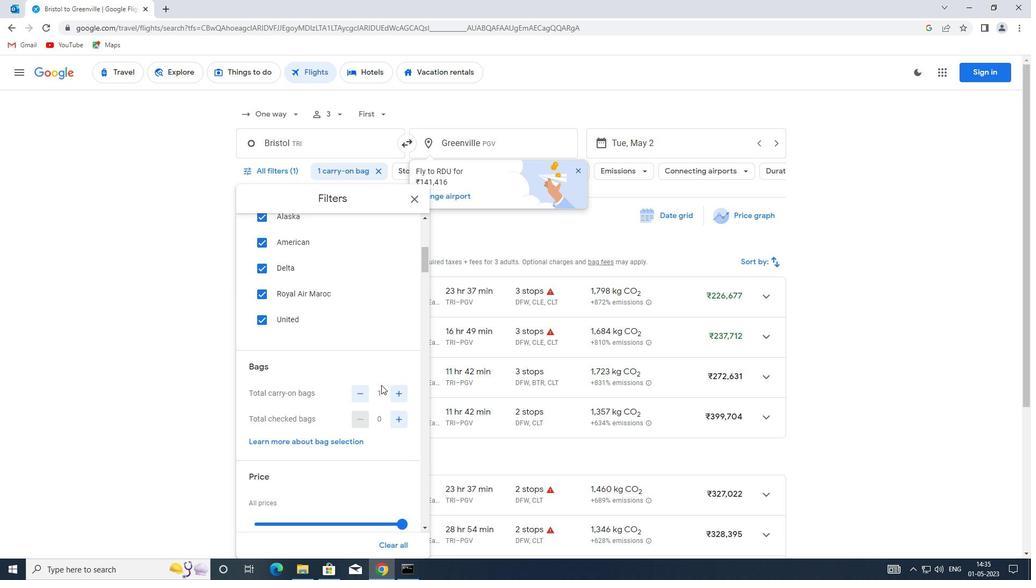 
Action: Mouse scrolled (381, 384) with delta (0, 0)
Screenshot: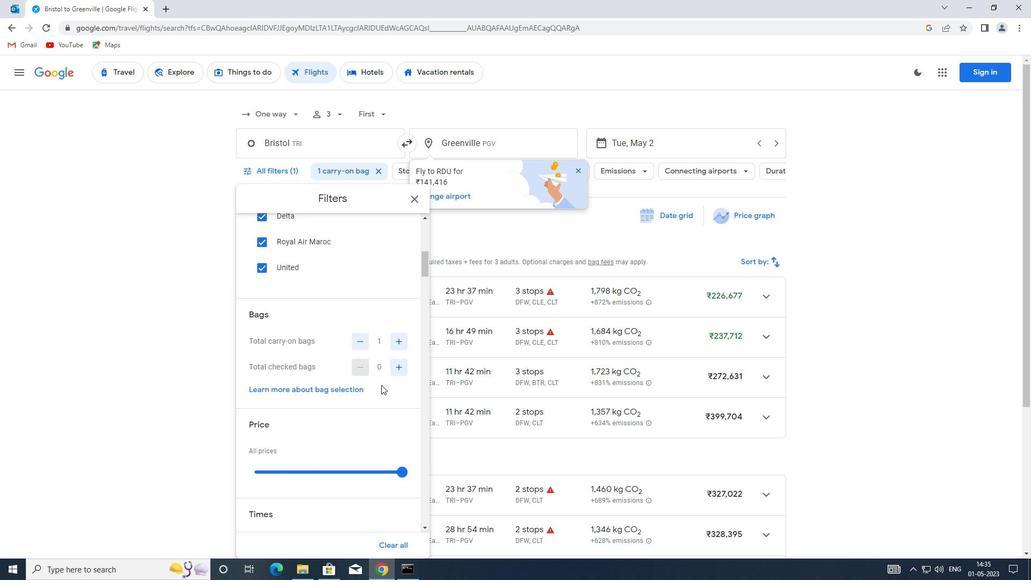 
Action: Mouse moved to (329, 412)
Screenshot: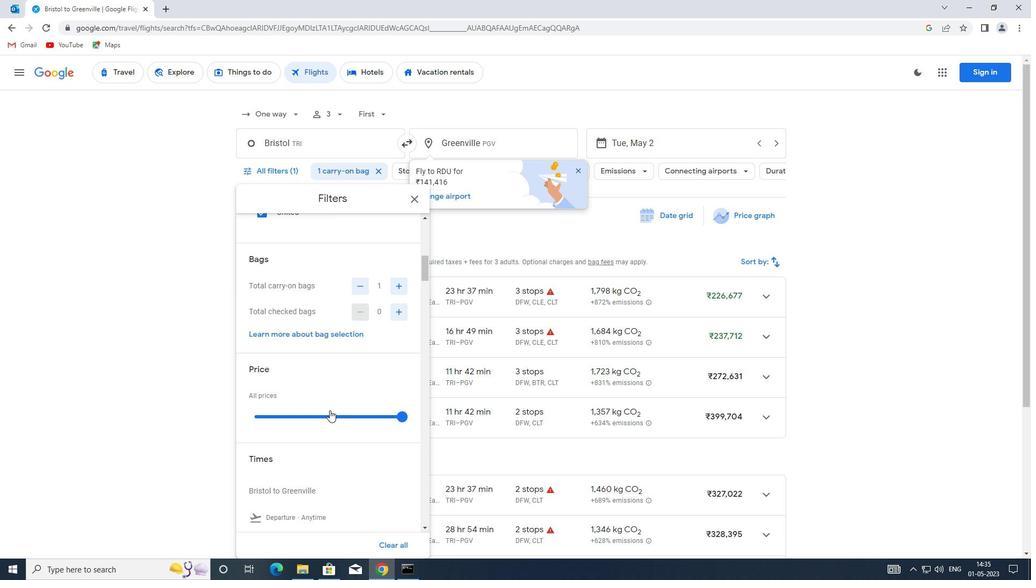 
Action: Mouse pressed left at (329, 412)
Screenshot: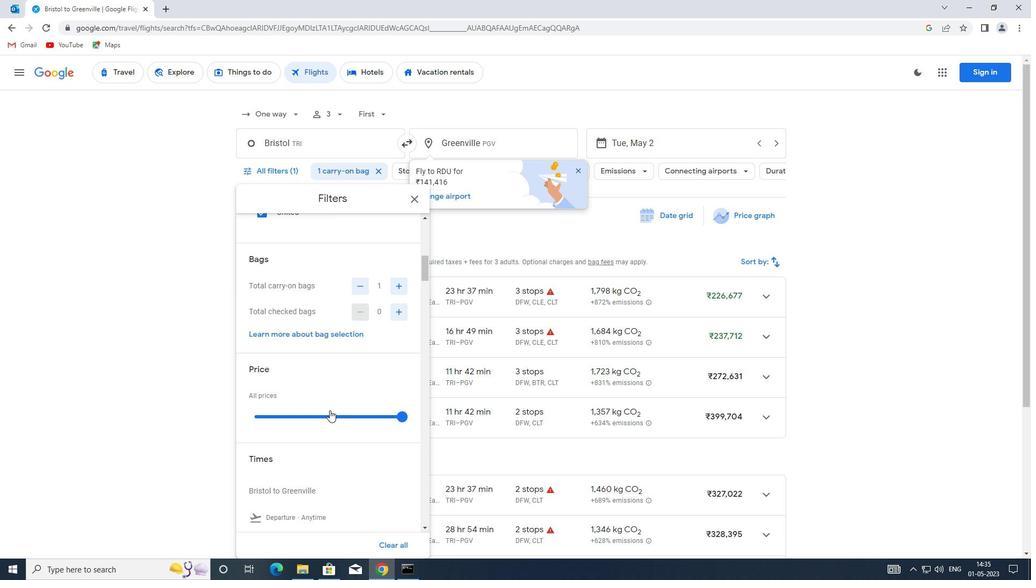 
Action: Mouse pressed left at (329, 412)
Screenshot: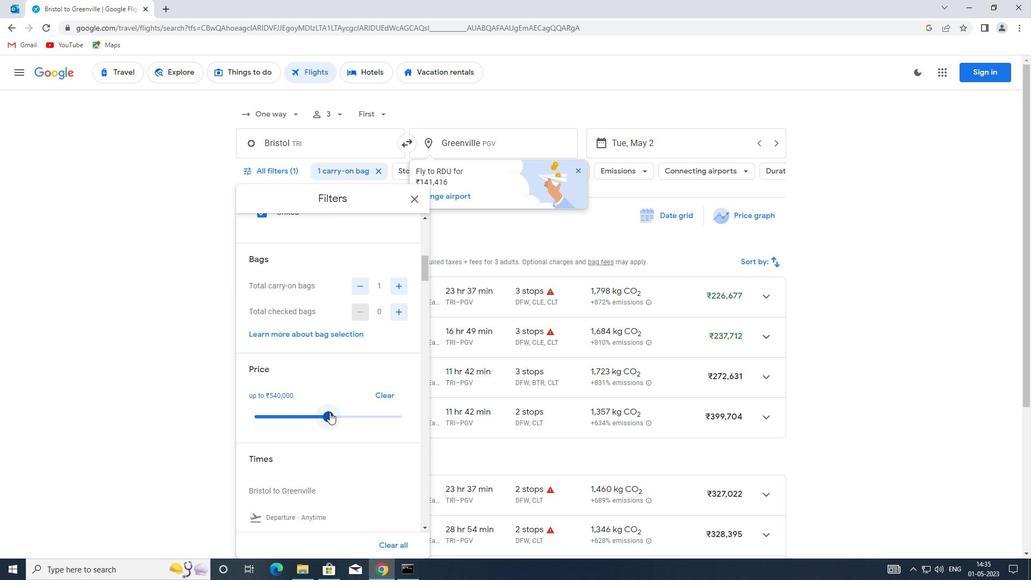 
Action: Mouse moved to (297, 393)
Screenshot: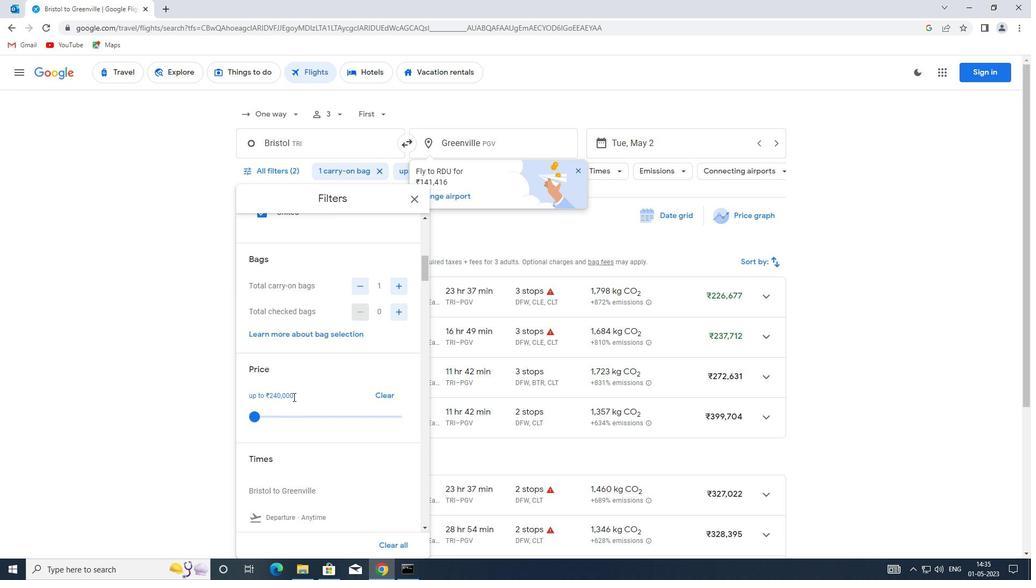 
Action: Mouse scrolled (297, 392) with delta (0, 0)
Screenshot: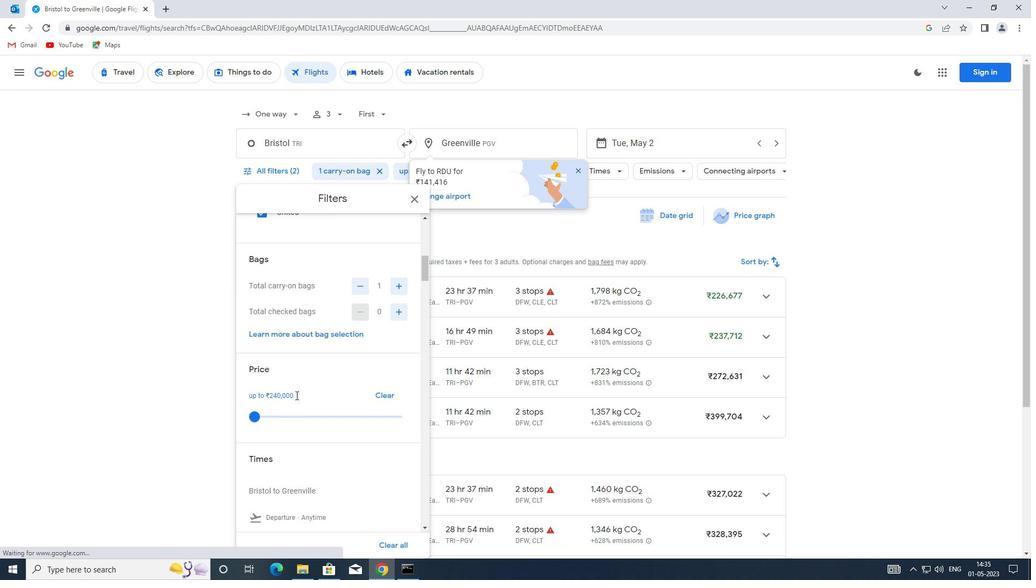 
Action: Mouse moved to (304, 389)
Screenshot: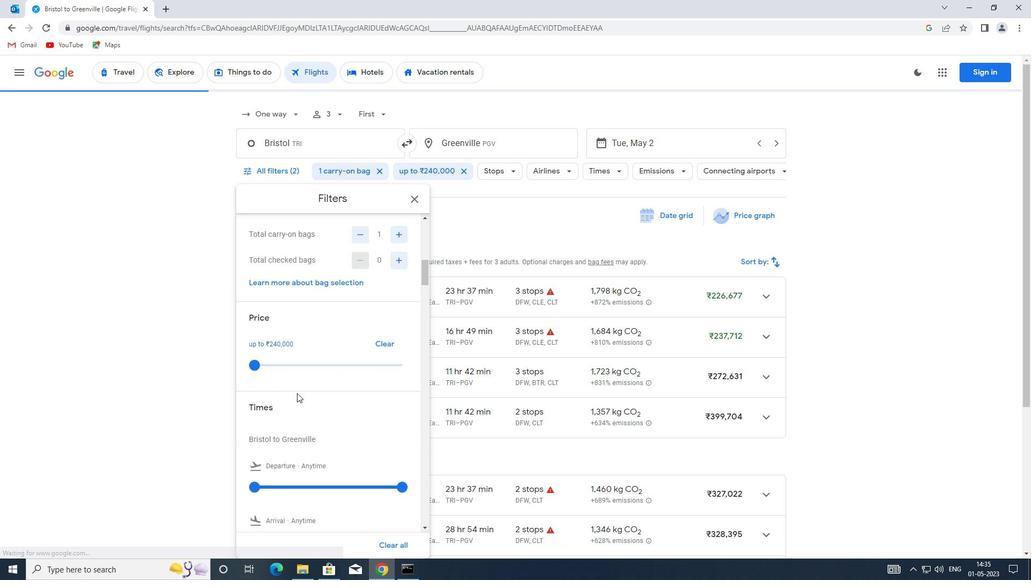 
Action: Mouse scrolled (304, 389) with delta (0, 0)
Screenshot: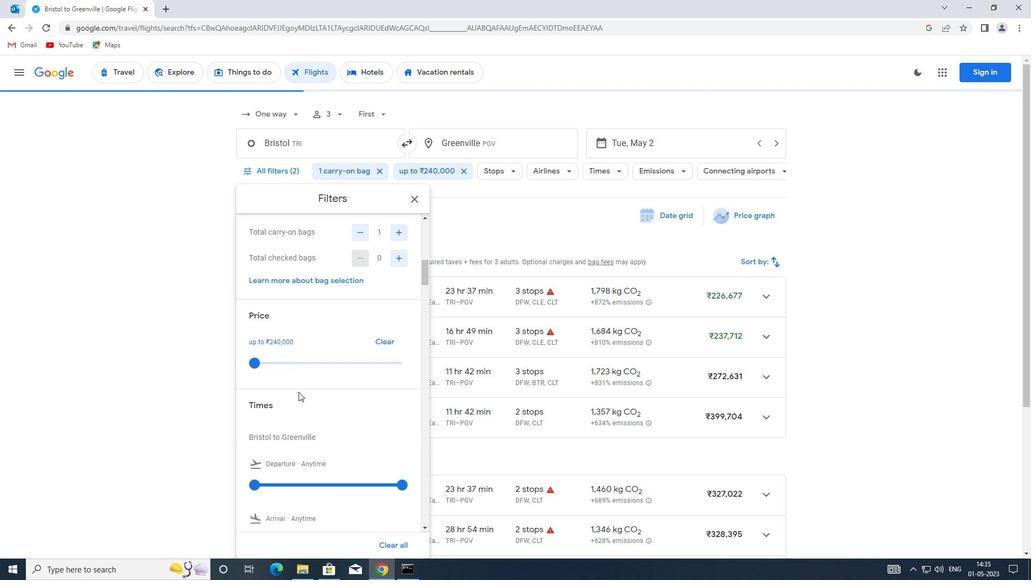 
Action: Mouse scrolled (304, 389) with delta (0, 0)
Screenshot: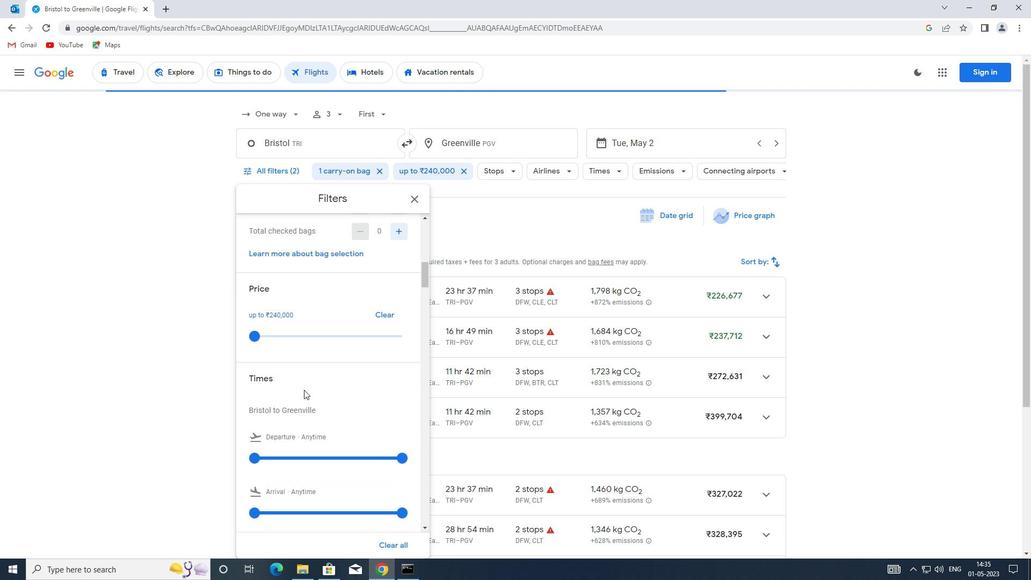 
Action: Mouse moved to (257, 374)
Screenshot: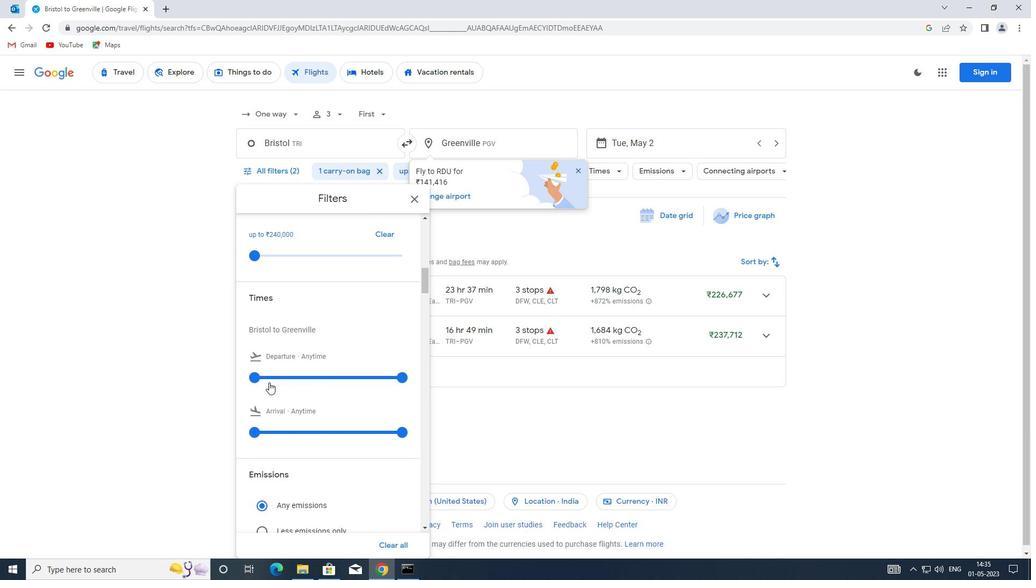 
Action: Mouse pressed left at (257, 374)
Screenshot: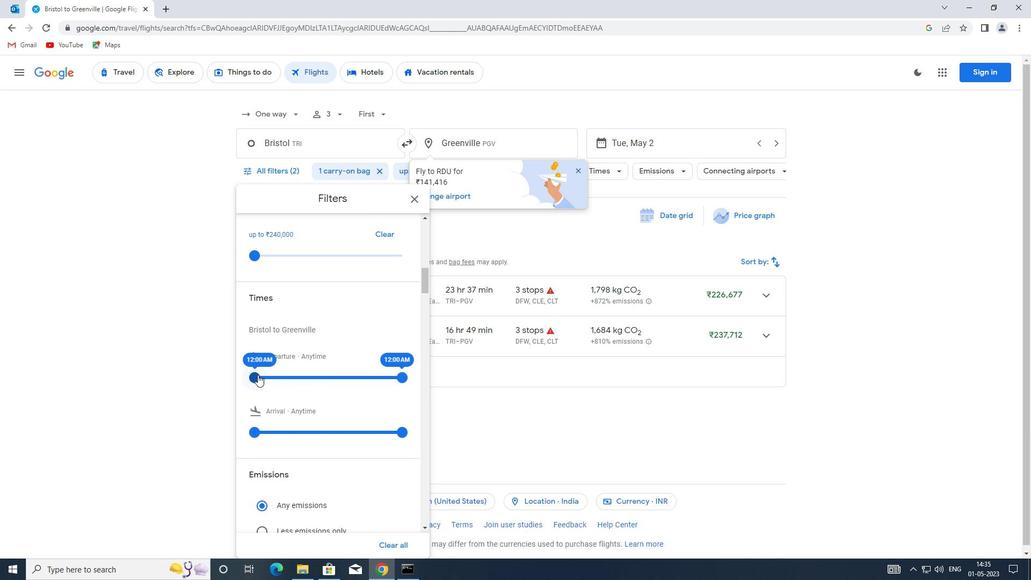
Action: Mouse moved to (400, 379)
Screenshot: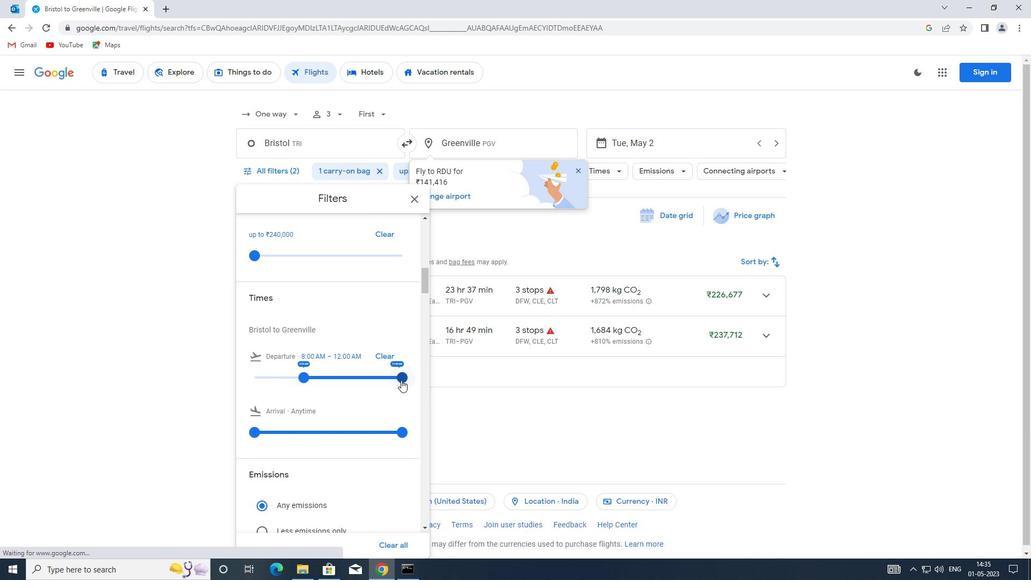 
Action: Mouse pressed left at (400, 379)
Screenshot: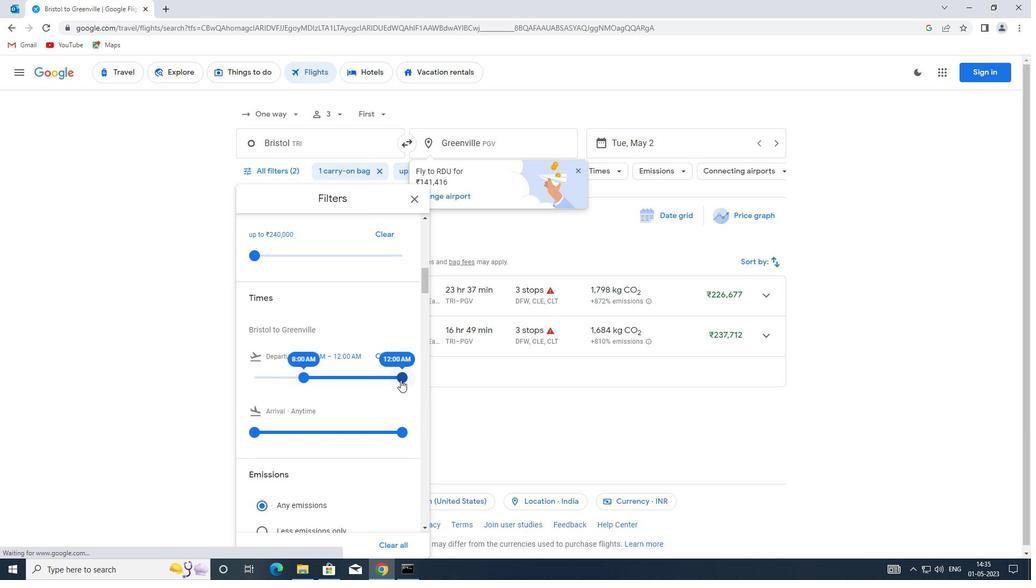 
Action: Mouse moved to (318, 372)
Screenshot: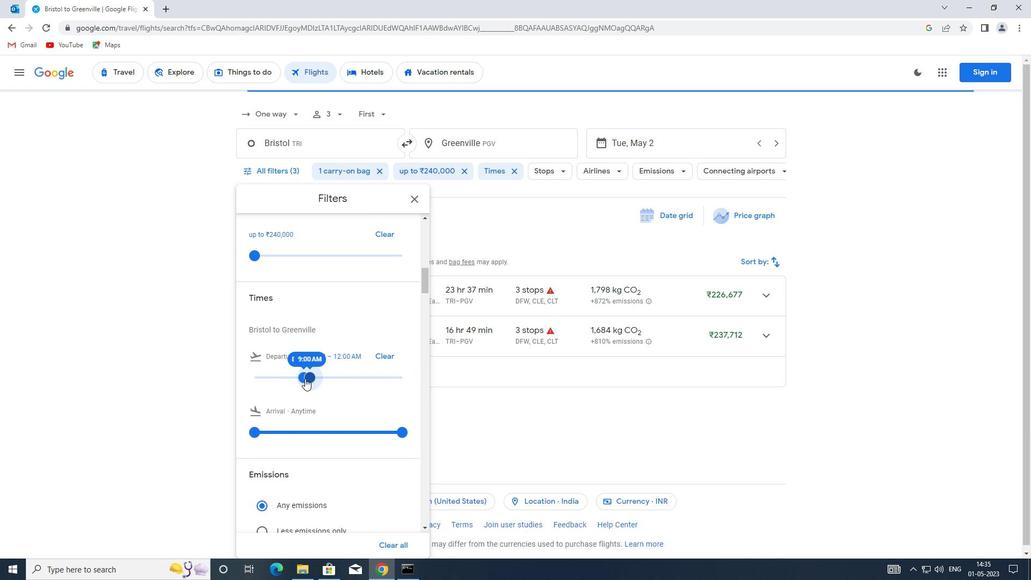 
Action: Mouse scrolled (318, 371) with delta (0, 0)
Screenshot: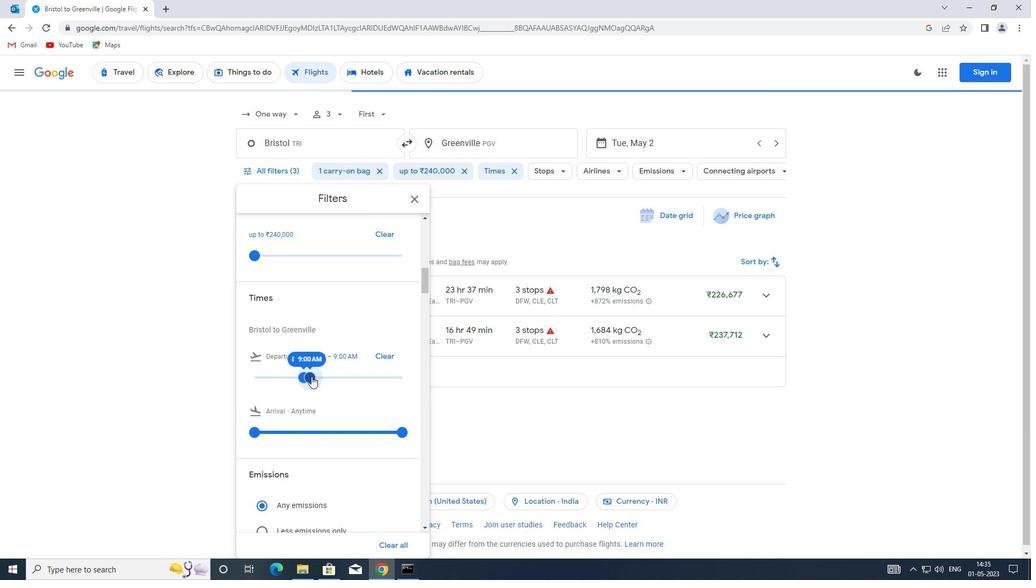 
Action: Mouse scrolled (318, 371) with delta (0, 0)
Screenshot: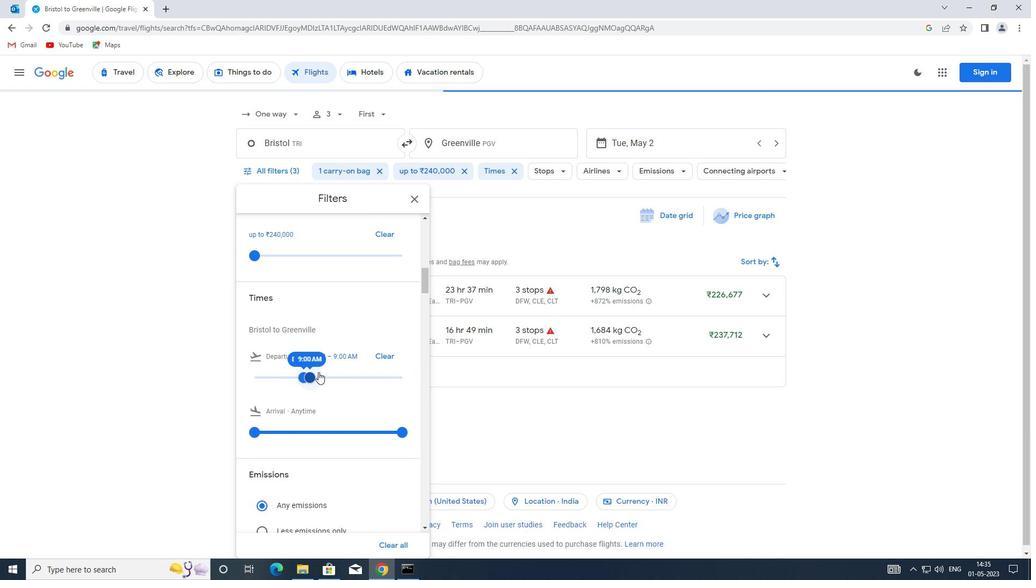 
Action: Mouse moved to (413, 195)
Screenshot: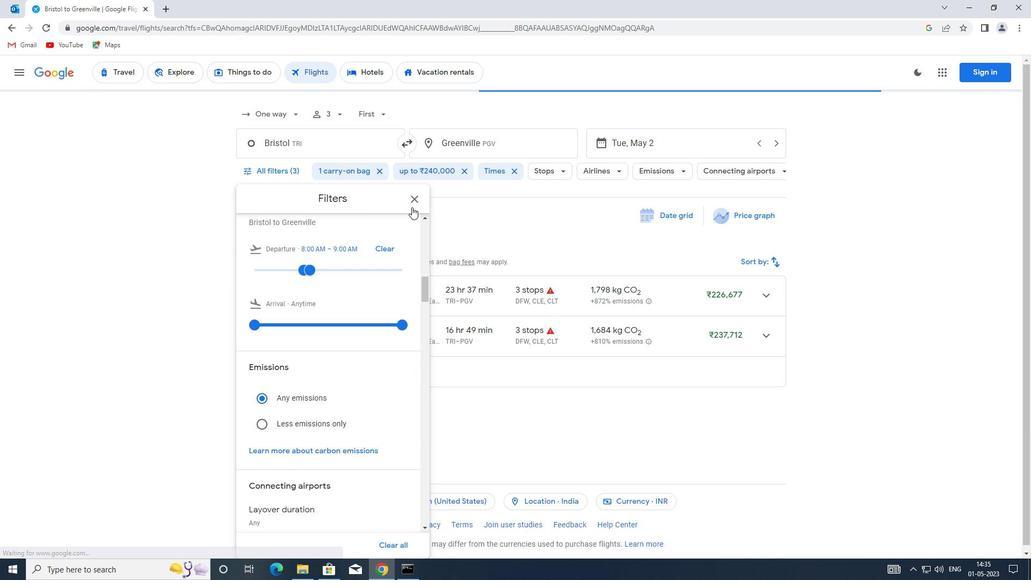 
Action: Mouse pressed left at (413, 195)
Screenshot: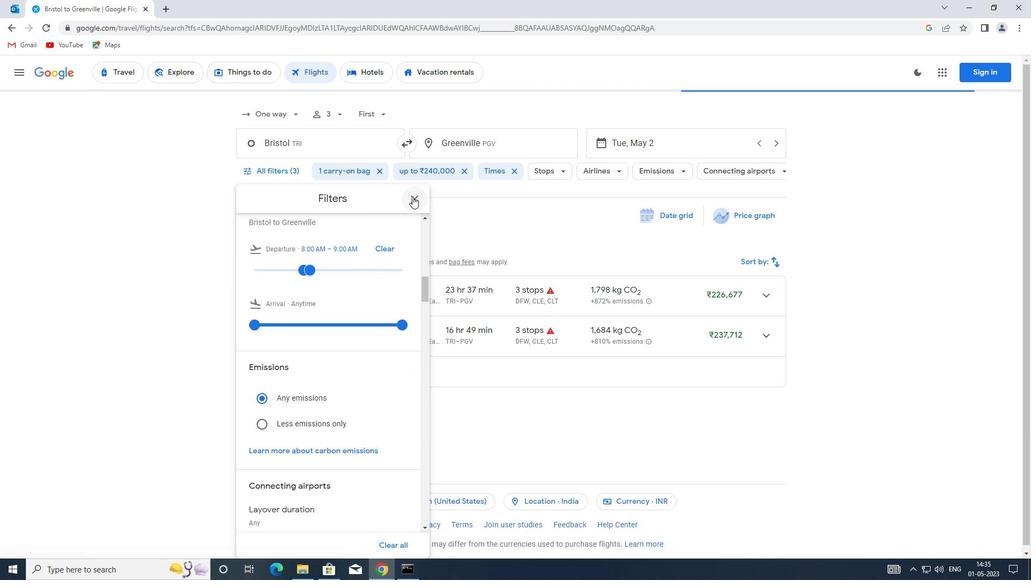 
Action: Mouse moved to (414, 195)
Screenshot: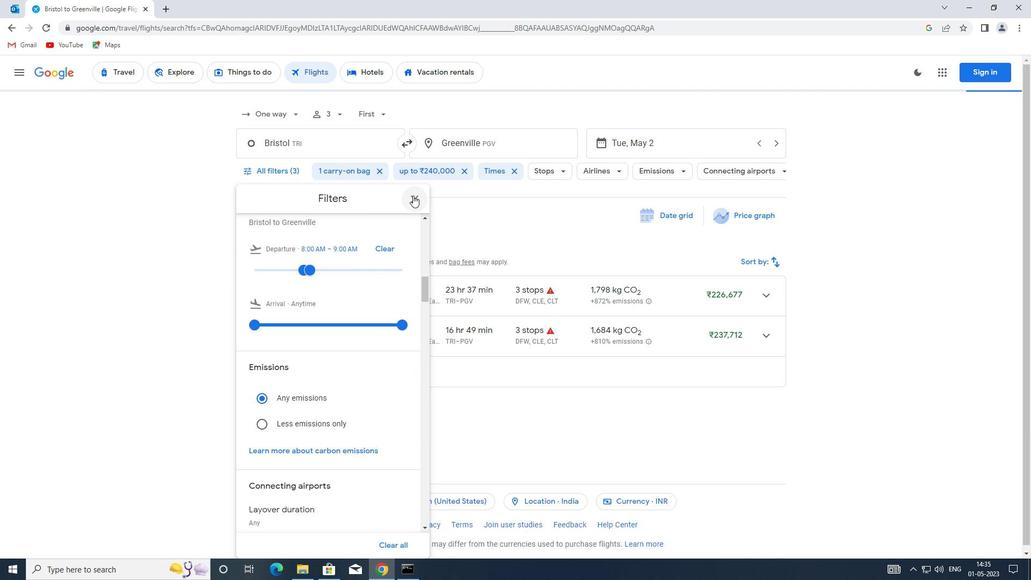 
